 Task: Look for space in Takeochō-takeo, Japan from 9th June, 2023 to 16th June, 2023 for 2 adults in price range Rs.8000 to Rs.16000. Place can be entire place with 2 bedrooms having 2 beds and 1 bathroom. Property type can be house, flat, guest house. Booking option can be shelf check-in. Required host language is English.
Action: Mouse moved to (445, 69)
Screenshot: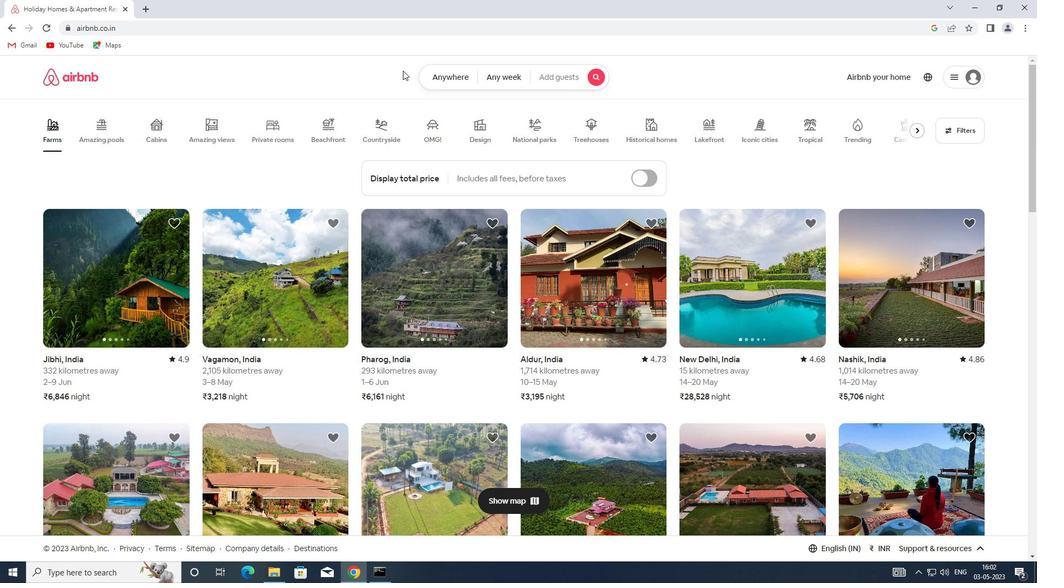 
Action: Mouse pressed left at (445, 69)
Screenshot: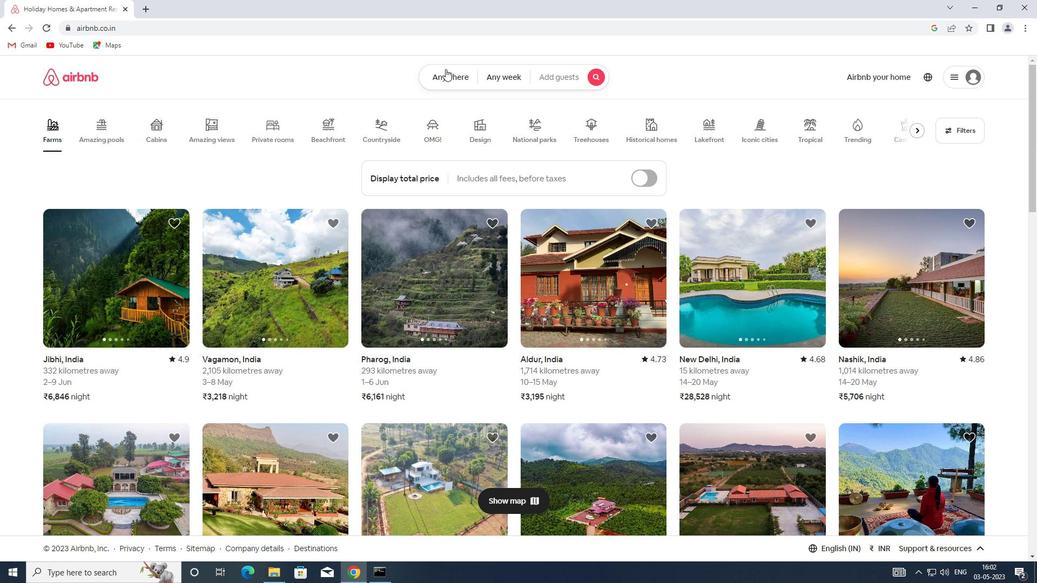 
Action: Mouse moved to (373, 118)
Screenshot: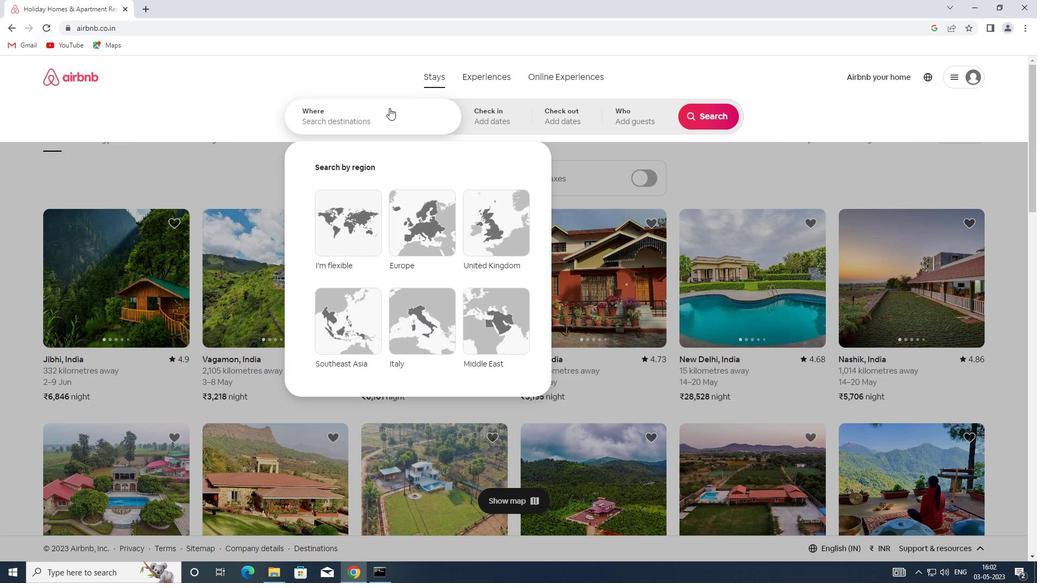 
Action: Mouse pressed left at (373, 118)
Screenshot: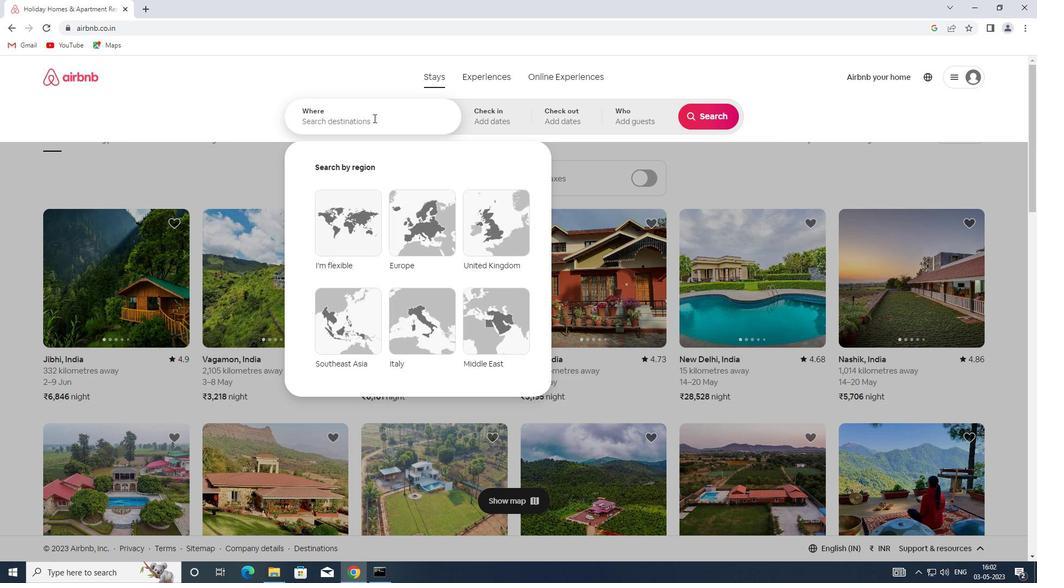 
Action: Key pressed <Key.shift>TAKEO
Screenshot: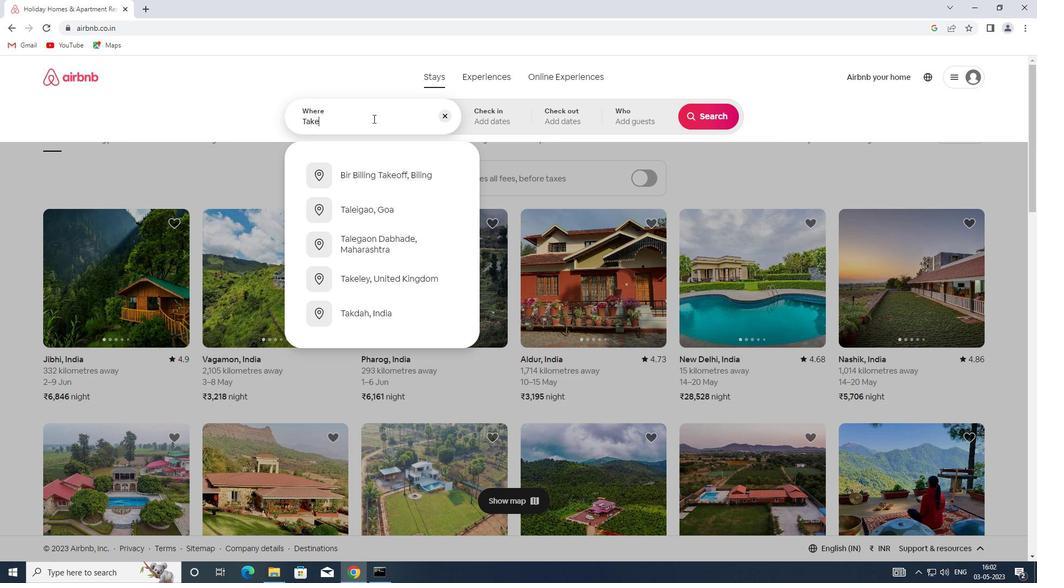 
Action: Mouse moved to (373, 118)
Screenshot: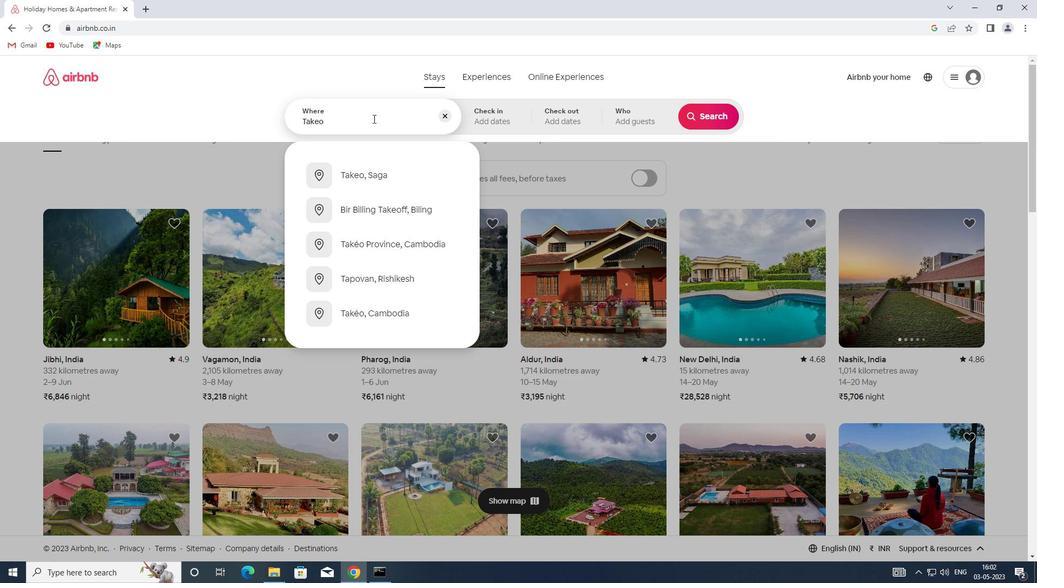 
Action: Key pressed E<Key.backspace>CHO,<Key.shift>JAPAN
Screenshot: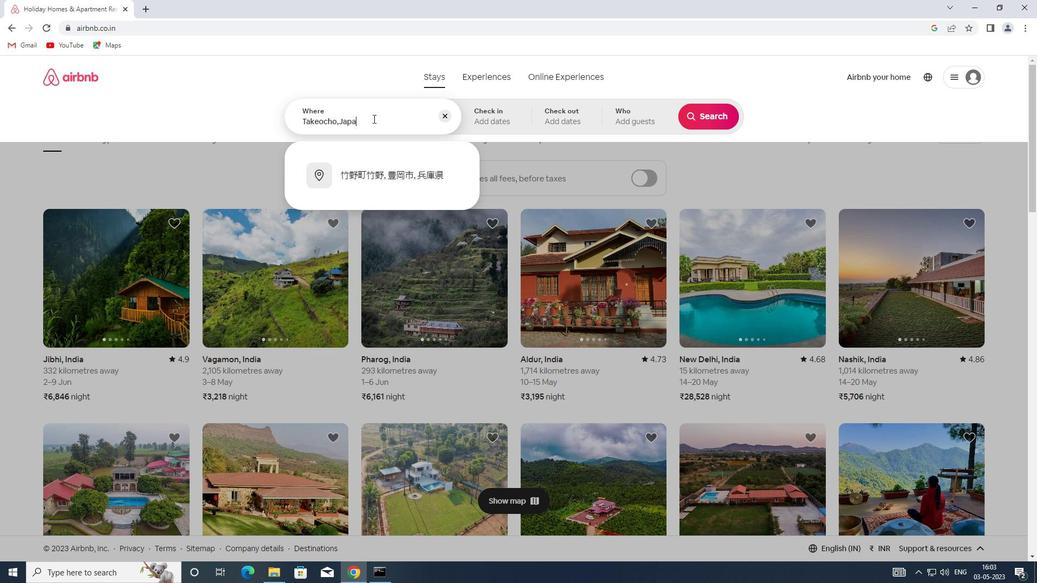 
Action: Mouse moved to (503, 113)
Screenshot: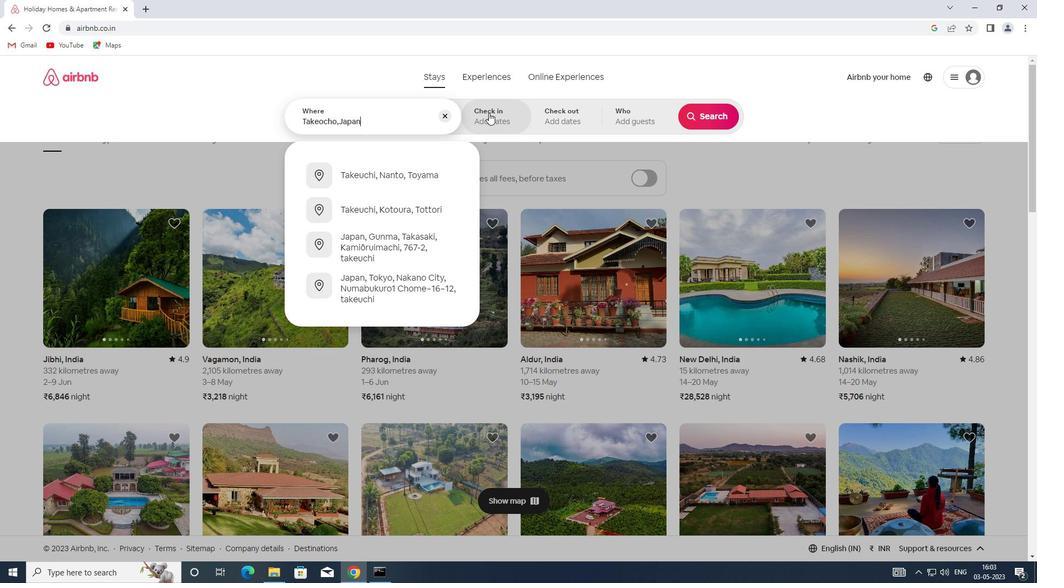 
Action: Mouse pressed left at (503, 113)
Screenshot: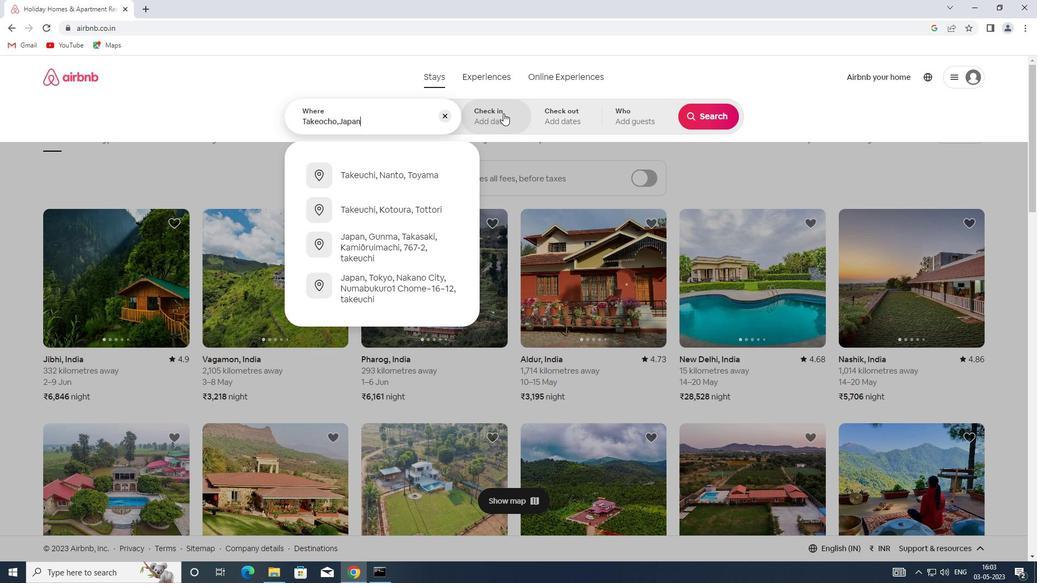 
Action: Mouse moved to (662, 272)
Screenshot: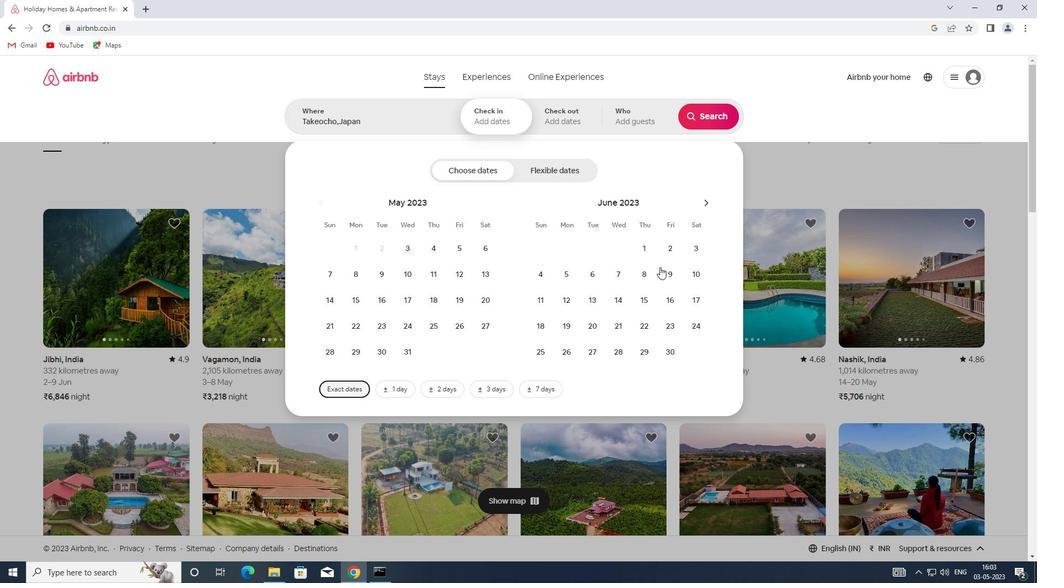
Action: Mouse pressed left at (662, 272)
Screenshot: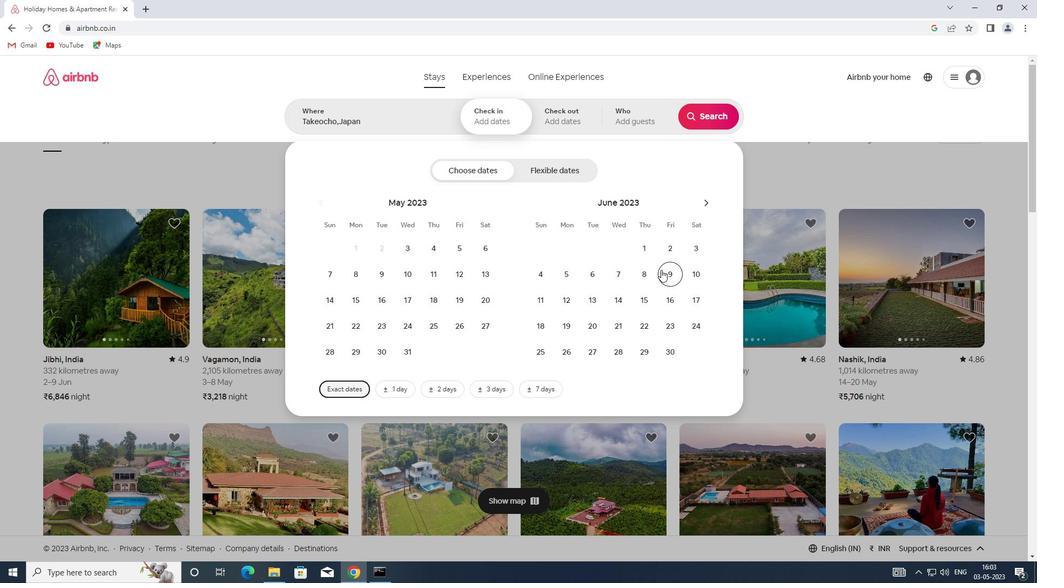 
Action: Mouse moved to (668, 301)
Screenshot: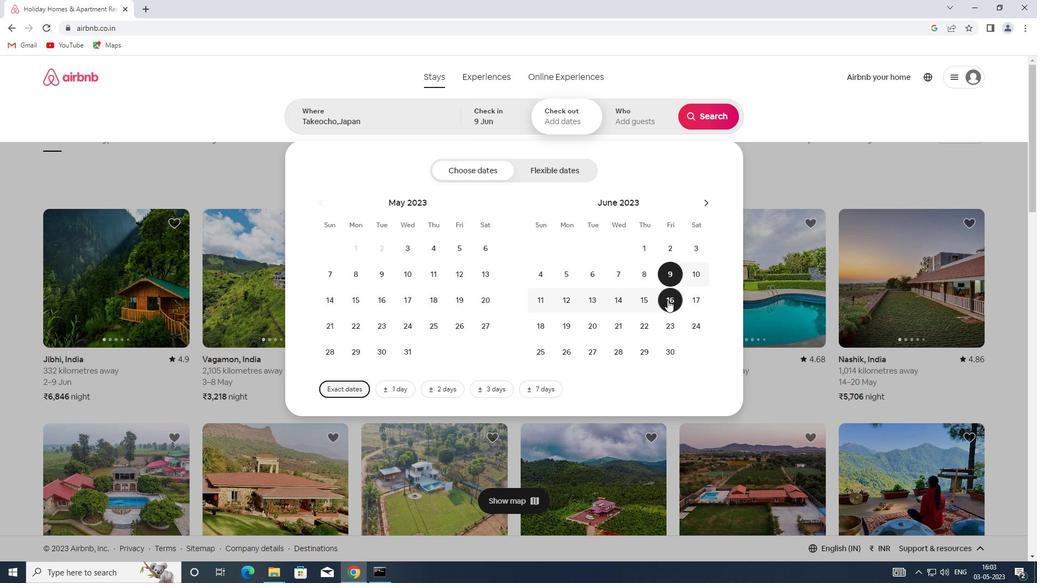 
Action: Mouse pressed left at (668, 301)
Screenshot: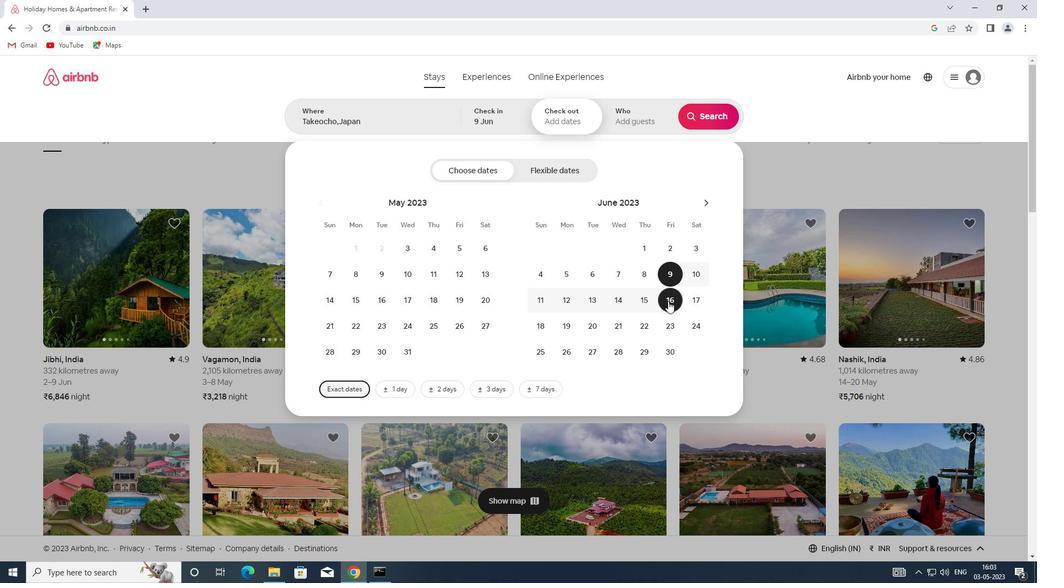 
Action: Mouse moved to (634, 113)
Screenshot: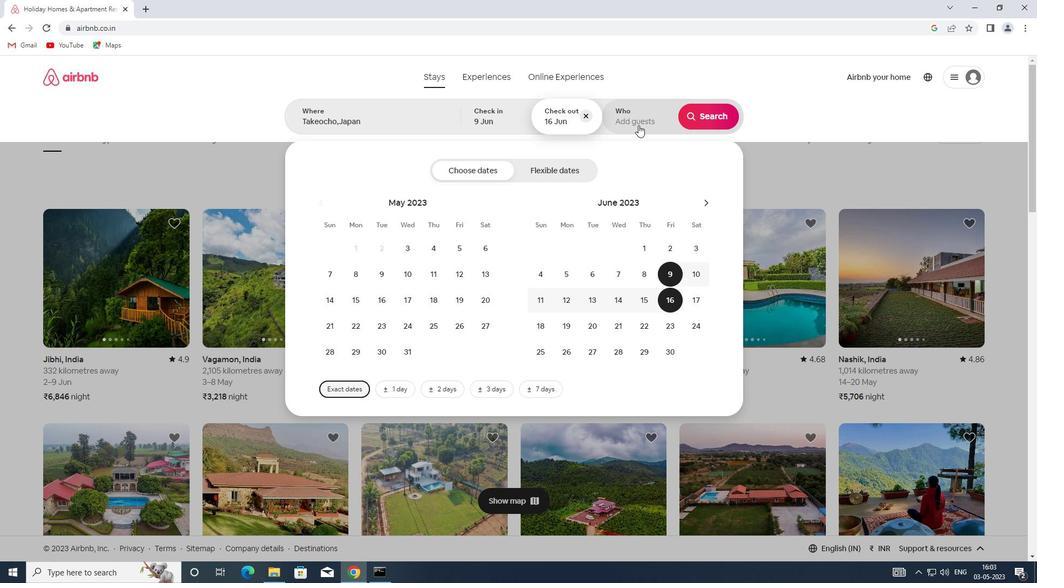 
Action: Mouse pressed left at (634, 113)
Screenshot: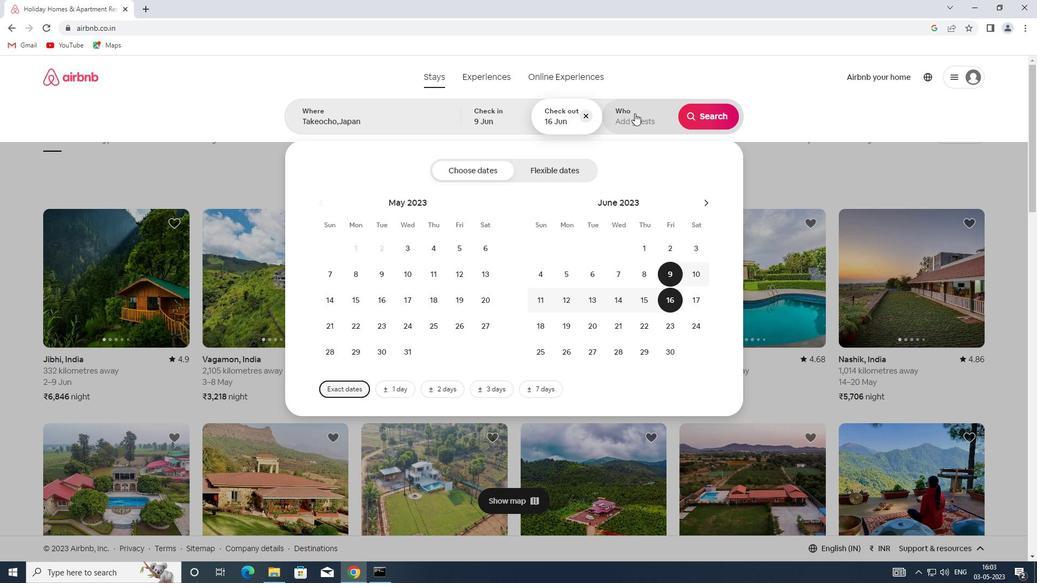 
Action: Mouse moved to (720, 169)
Screenshot: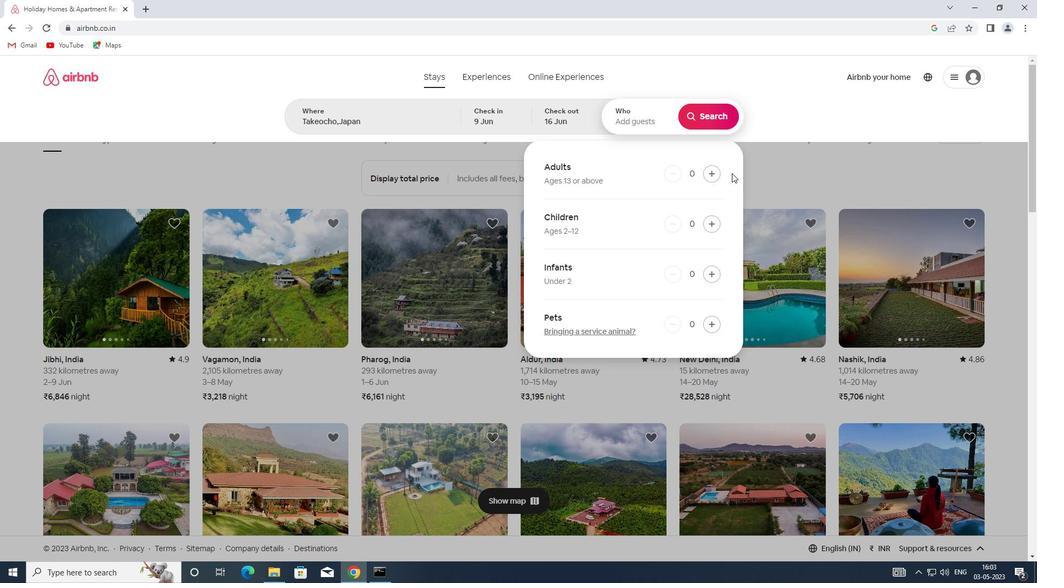 
Action: Mouse pressed left at (720, 169)
Screenshot: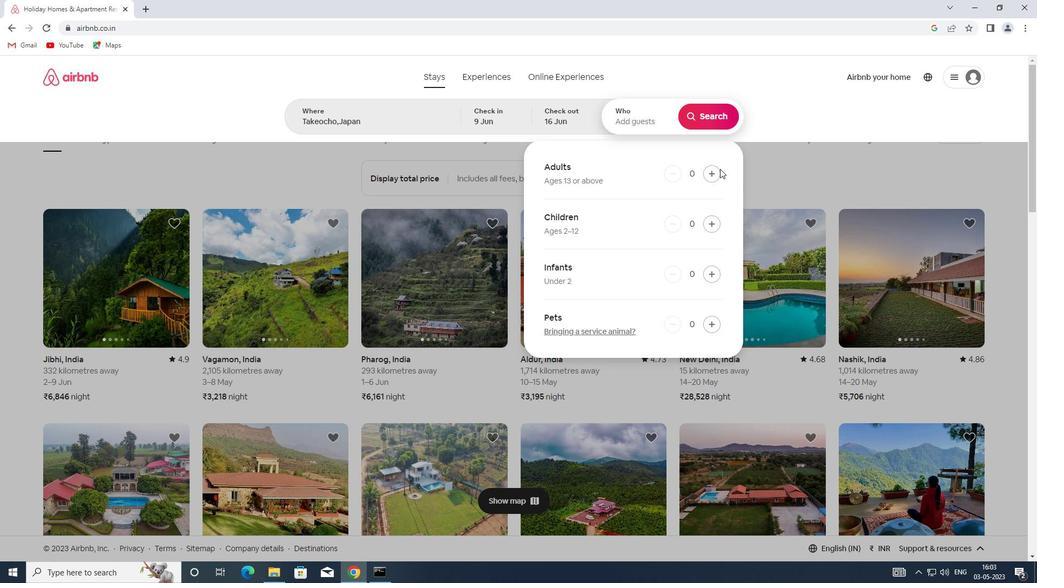 
Action: Mouse moved to (715, 170)
Screenshot: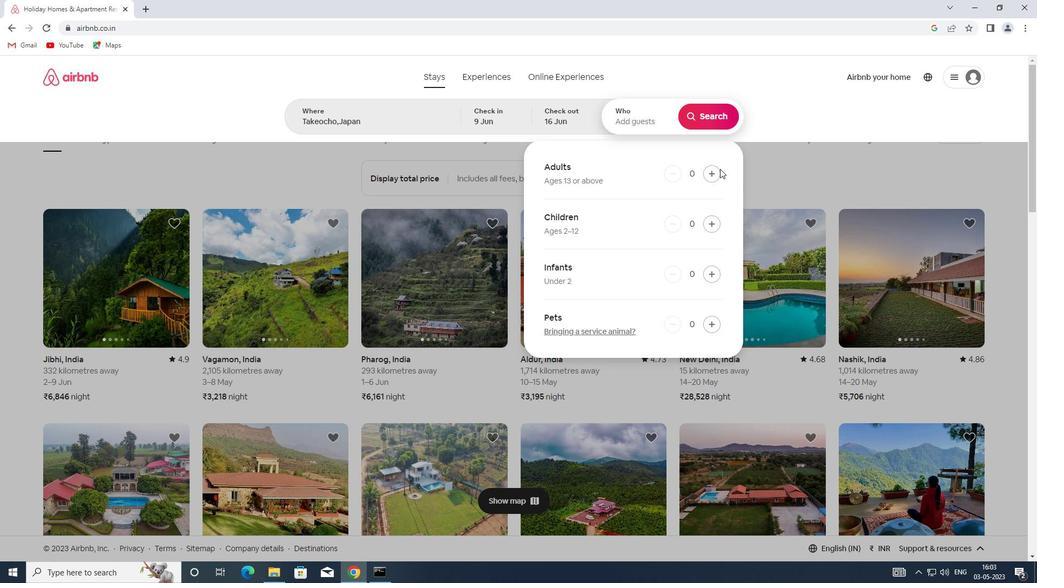 
Action: Mouse pressed left at (715, 170)
Screenshot: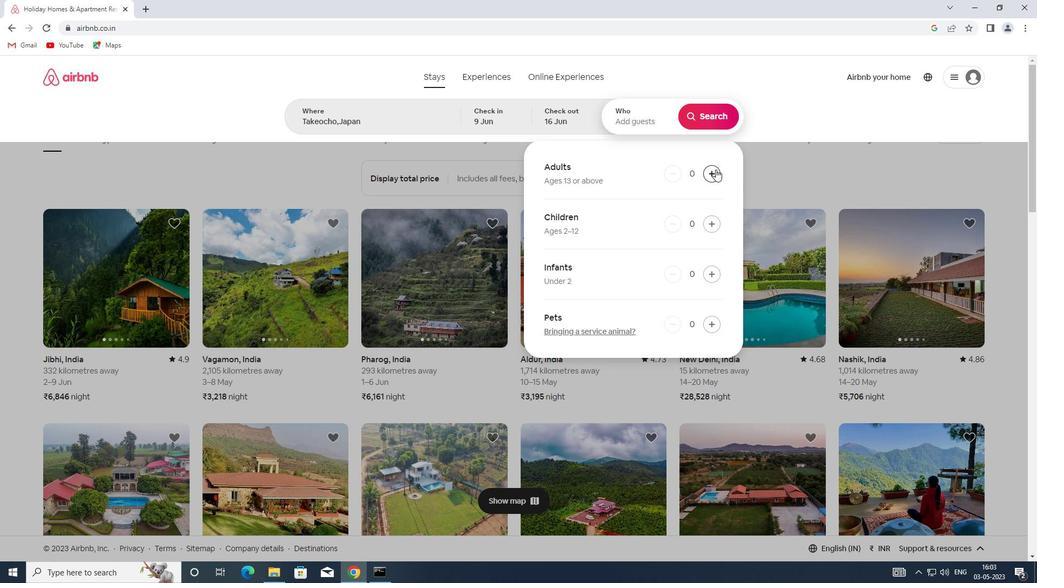 
Action: Mouse pressed left at (715, 170)
Screenshot: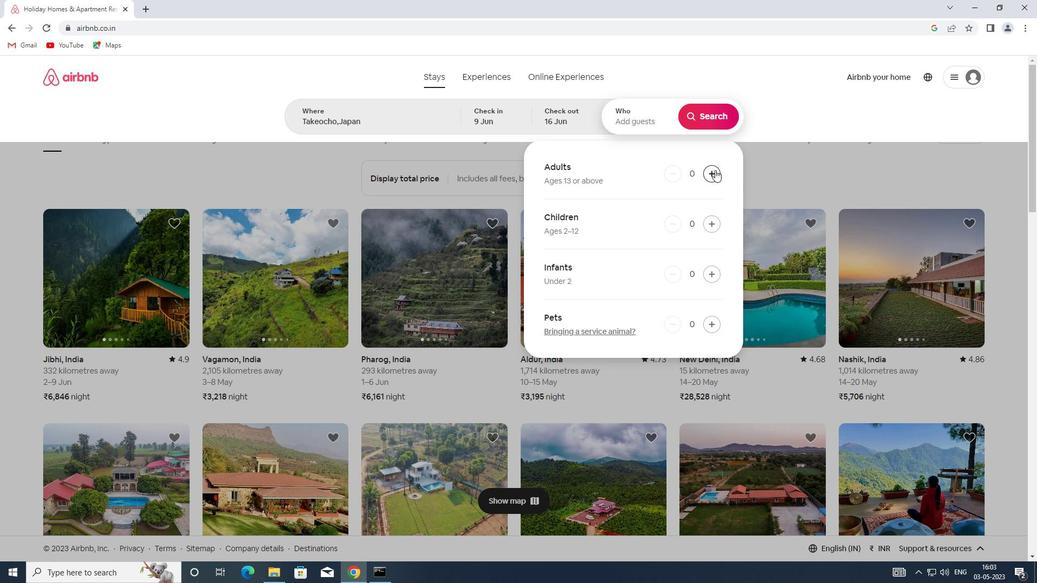 
Action: Mouse moved to (712, 111)
Screenshot: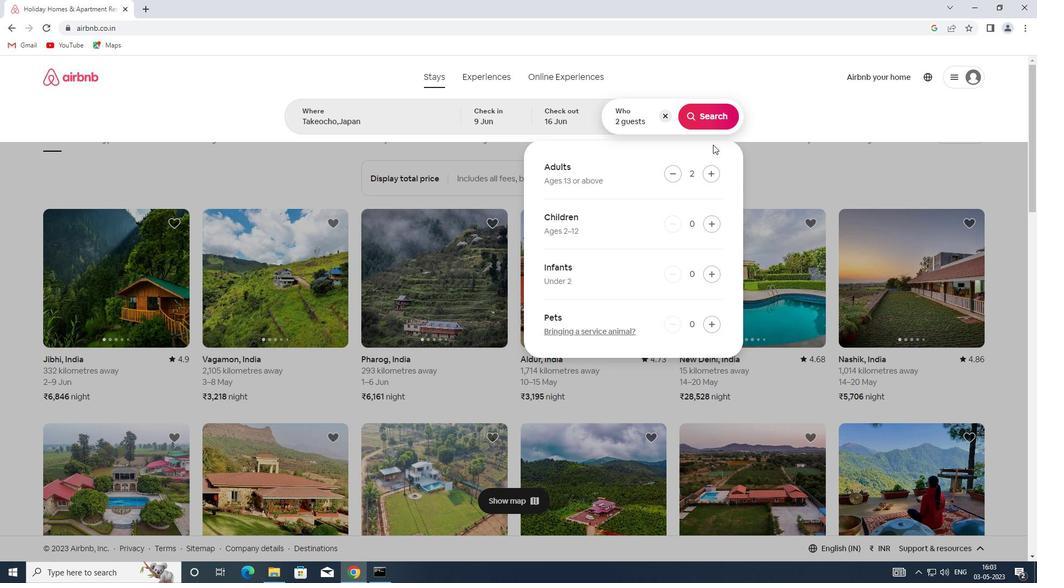 
Action: Mouse pressed left at (712, 111)
Screenshot: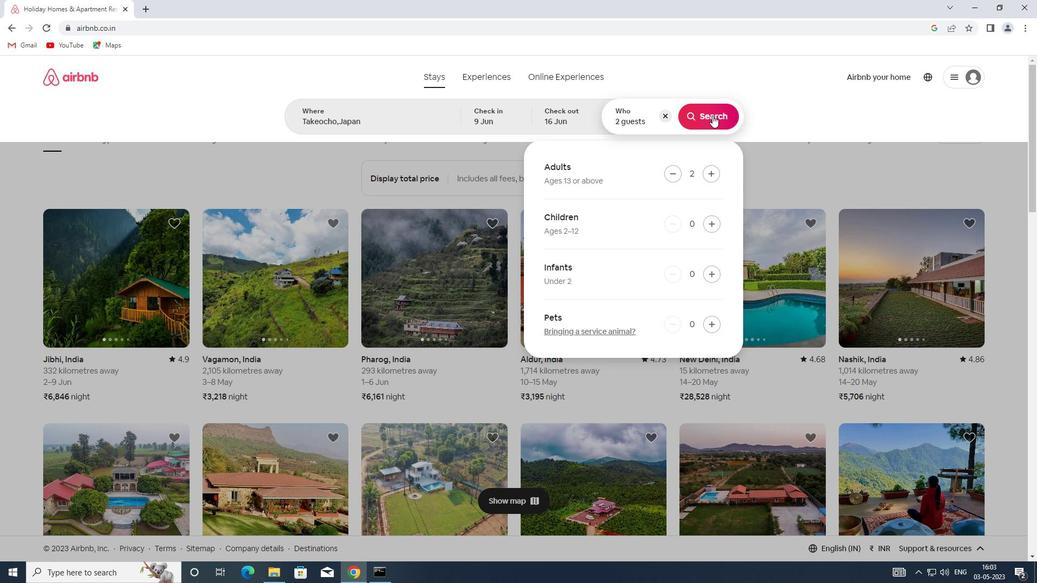 
Action: Mouse moved to (981, 123)
Screenshot: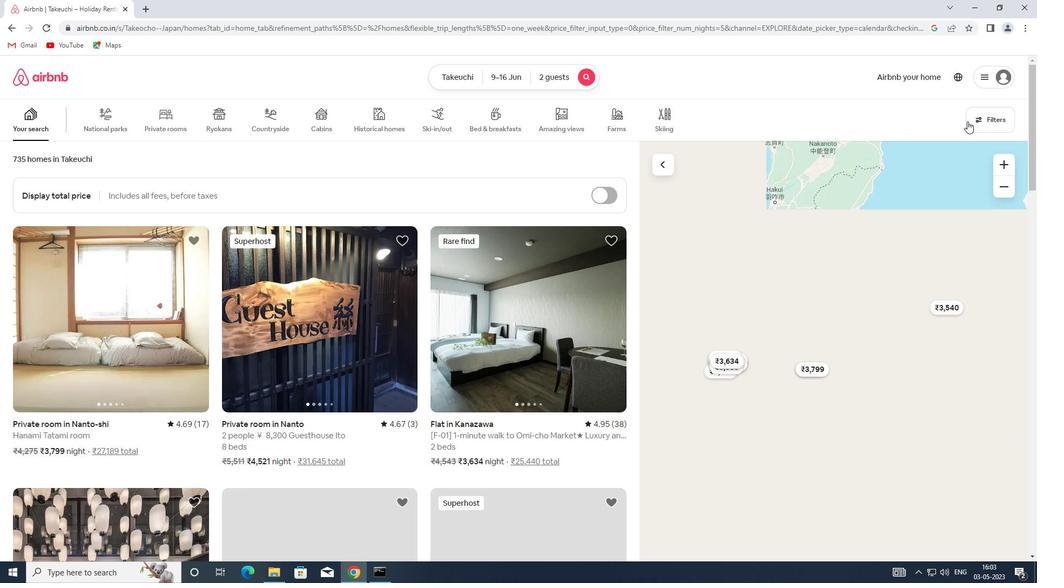 
Action: Mouse pressed left at (981, 123)
Screenshot: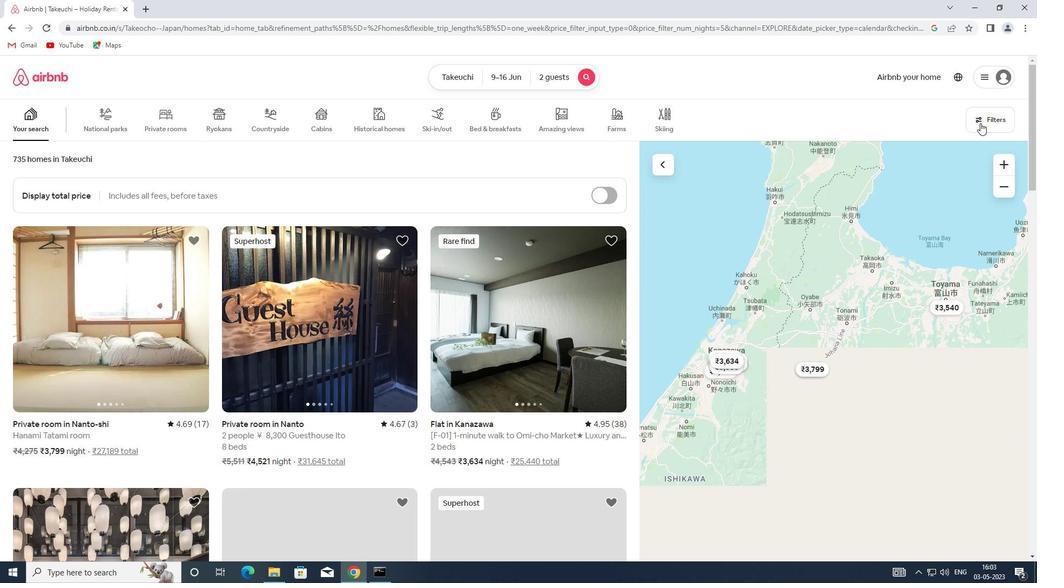 
Action: Mouse moved to (380, 258)
Screenshot: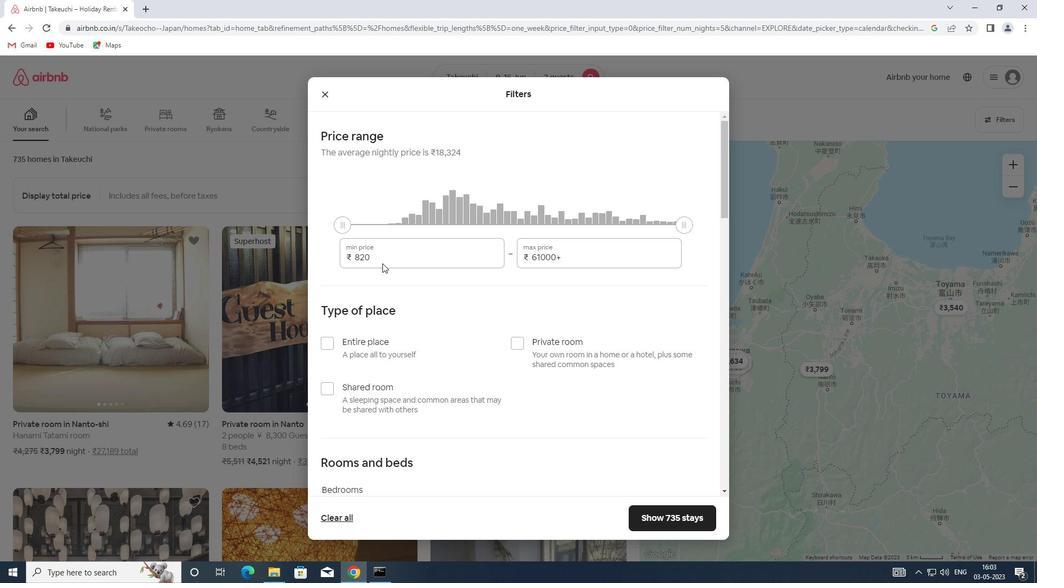 
Action: Mouse pressed left at (380, 258)
Screenshot: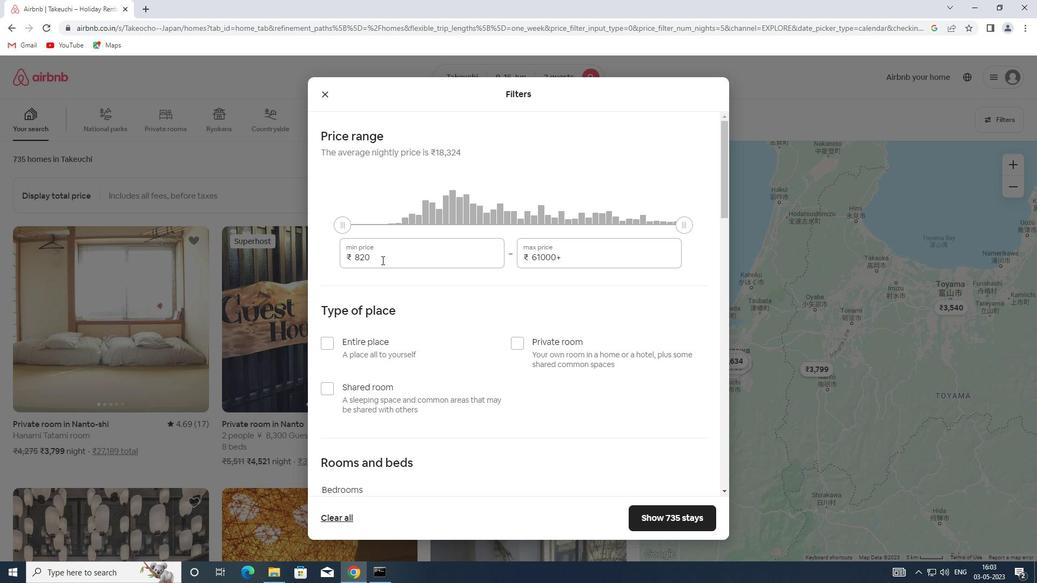 
Action: Mouse moved to (328, 258)
Screenshot: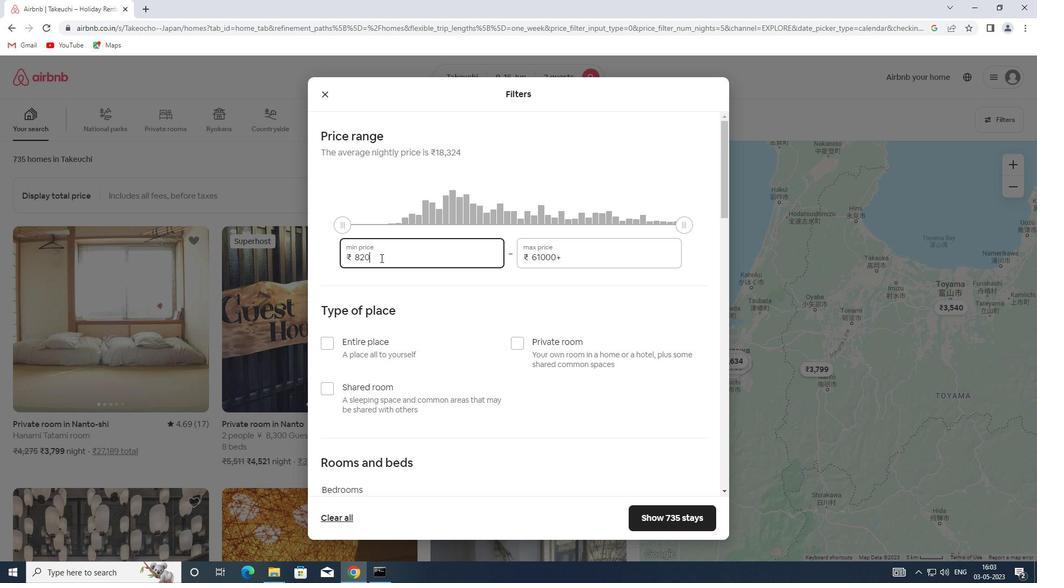 
Action: Key pressed 8000
Screenshot: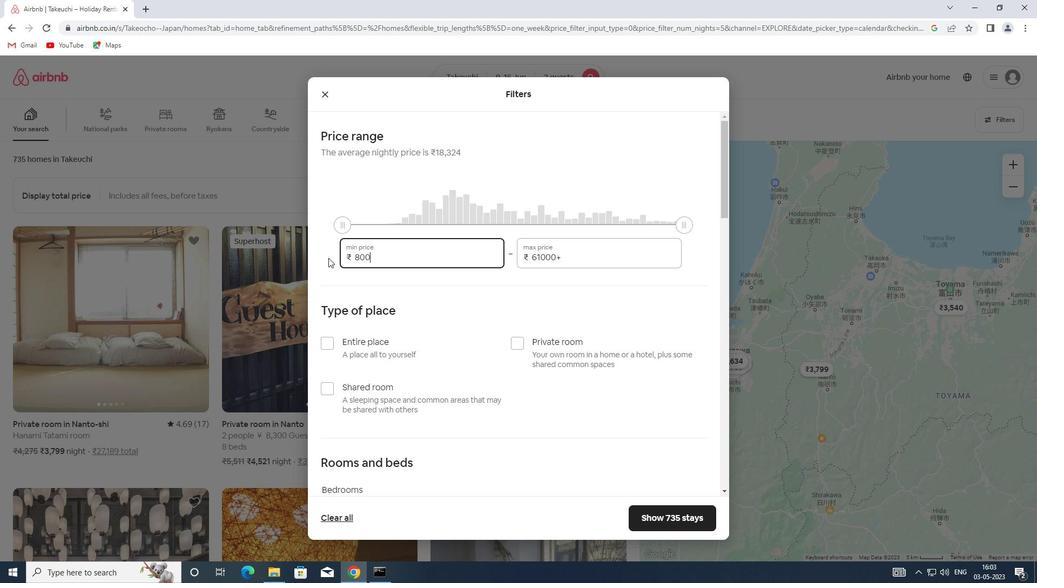 
Action: Mouse moved to (567, 256)
Screenshot: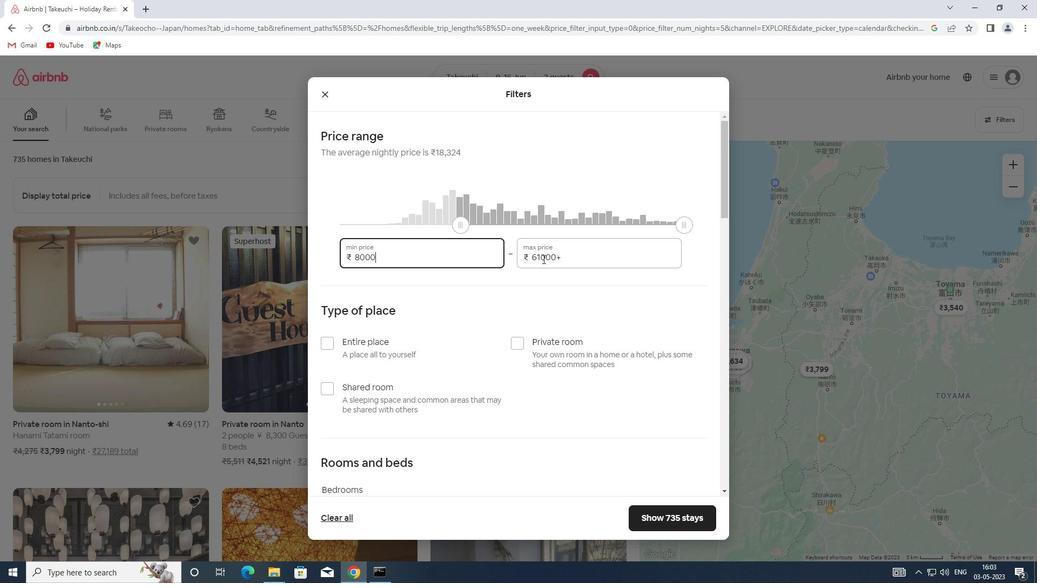 
Action: Mouse pressed left at (567, 256)
Screenshot: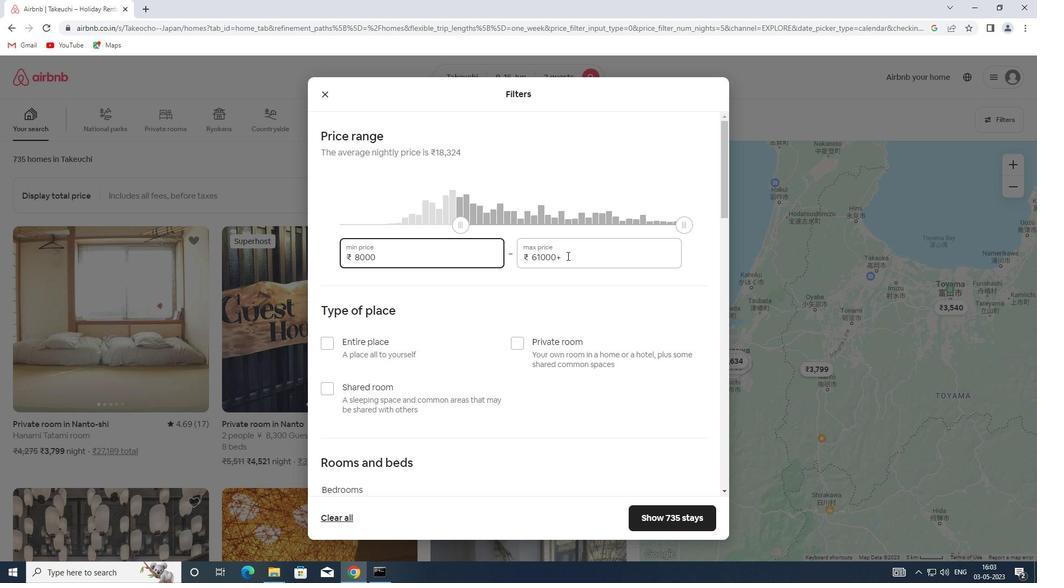 
Action: Mouse moved to (511, 257)
Screenshot: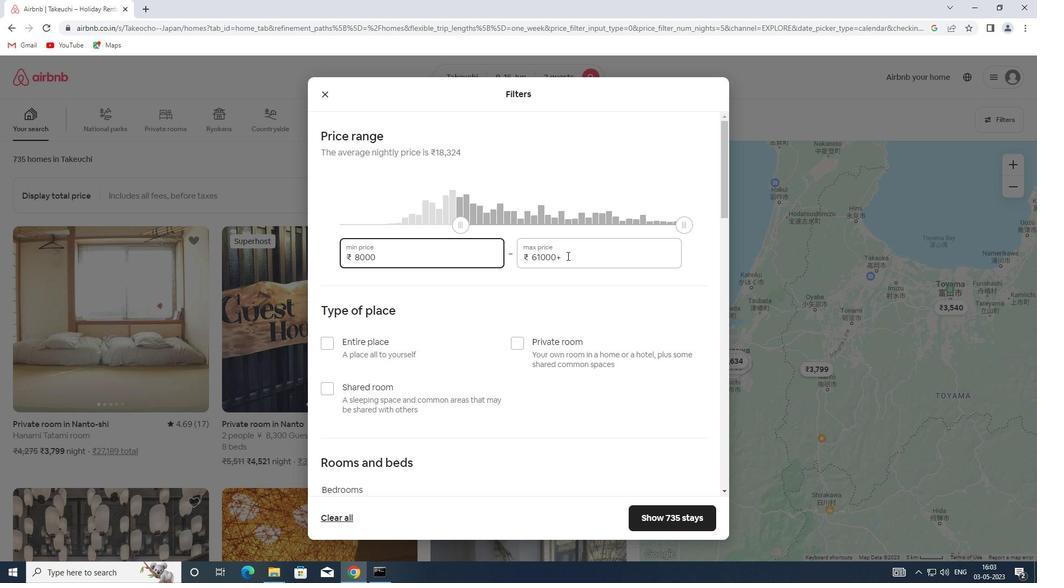 
Action: Key pressed 1
Screenshot: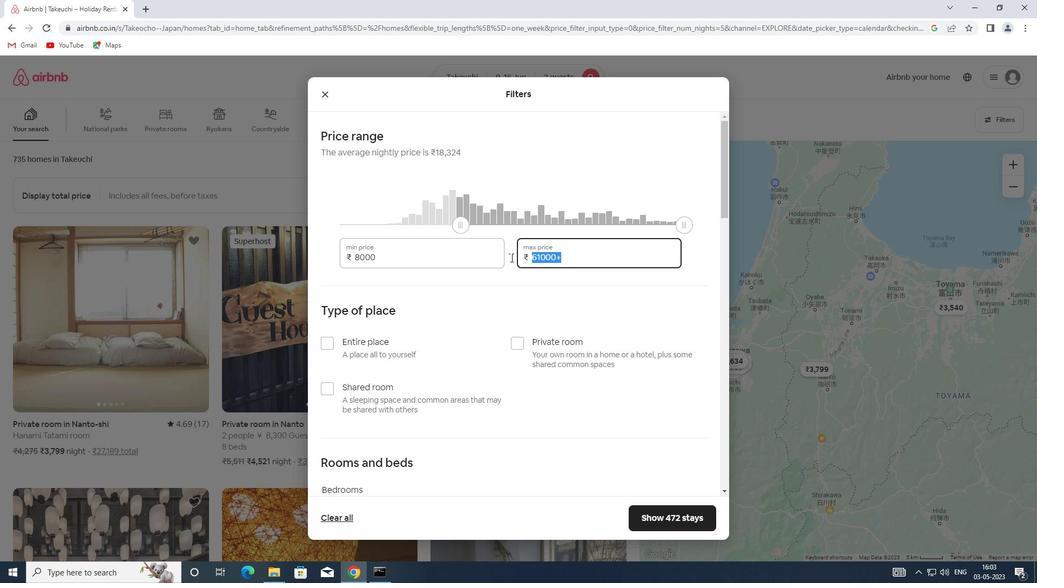 
Action: Mouse moved to (507, 259)
Screenshot: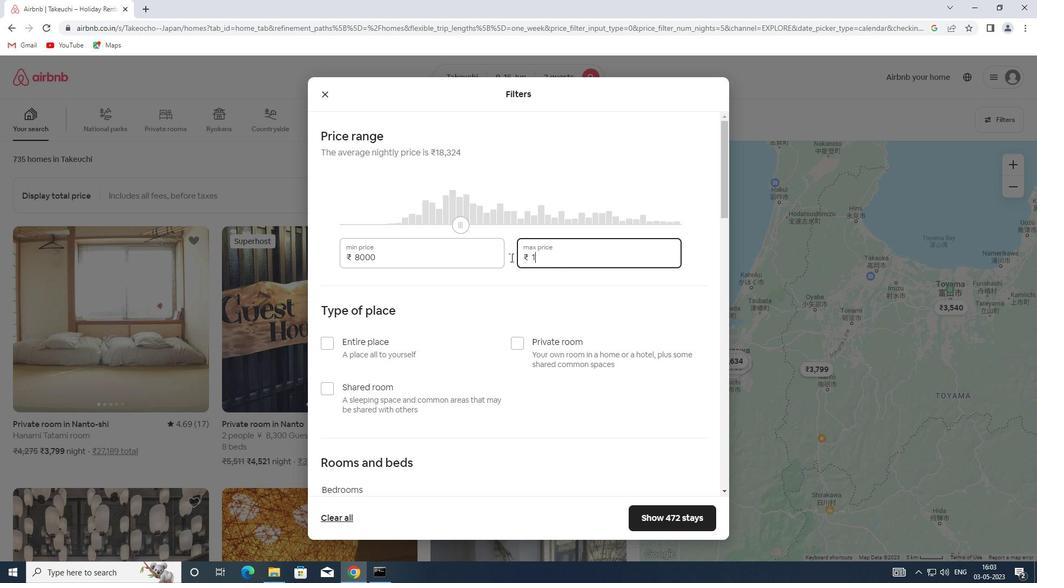 
Action: Key pressed 6
Screenshot: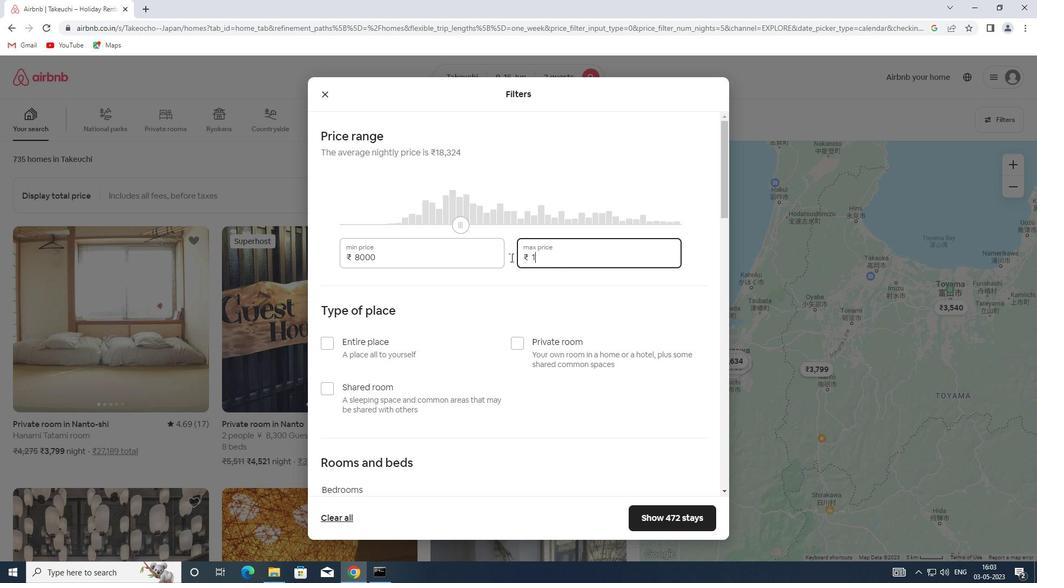 
Action: Mouse moved to (506, 260)
Screenshot: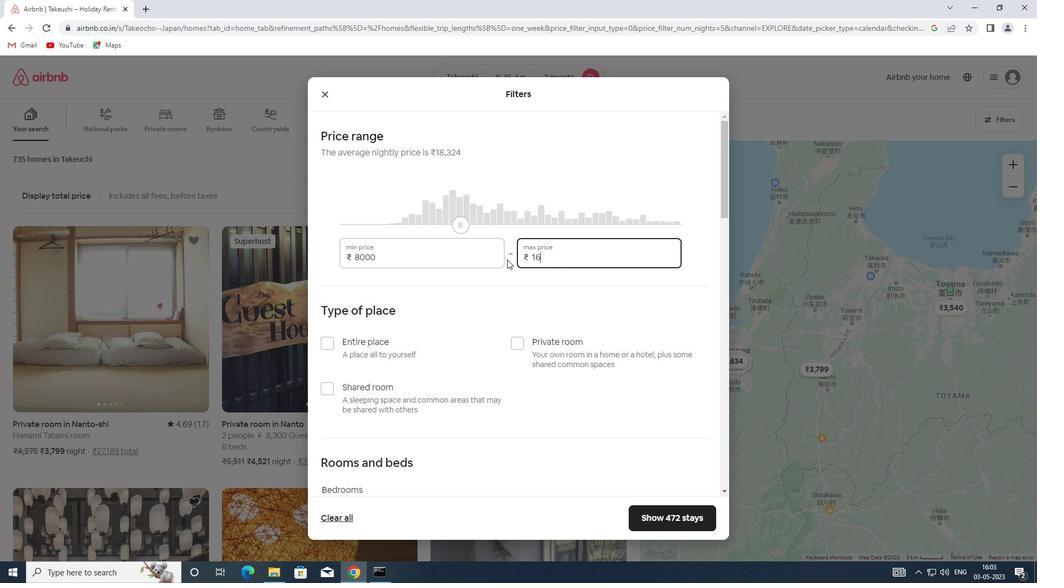 
Action: Key pressed 000
Screenshot: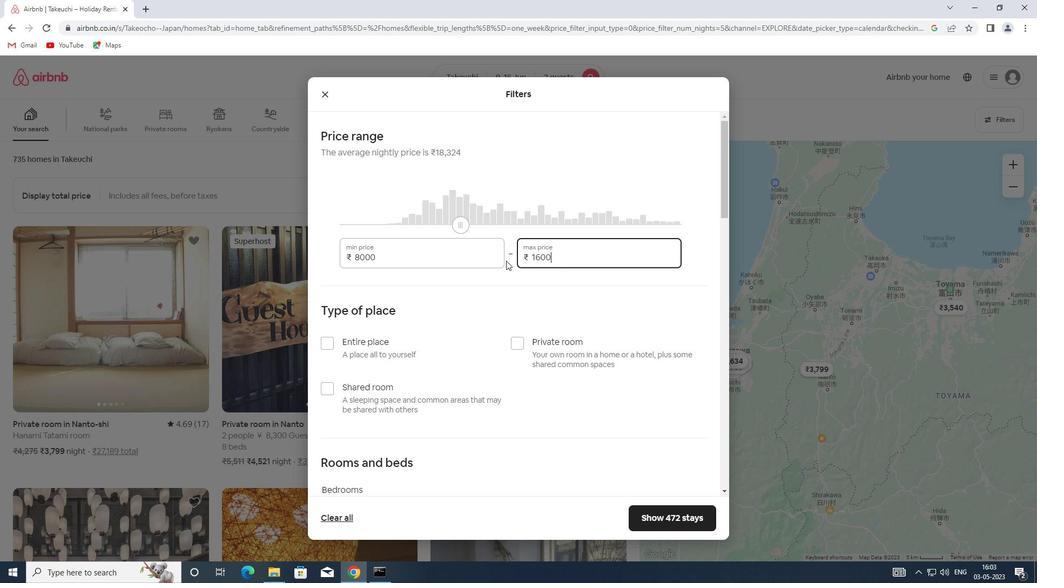
Action: Mouse moved to (376, 346)
Screenshot: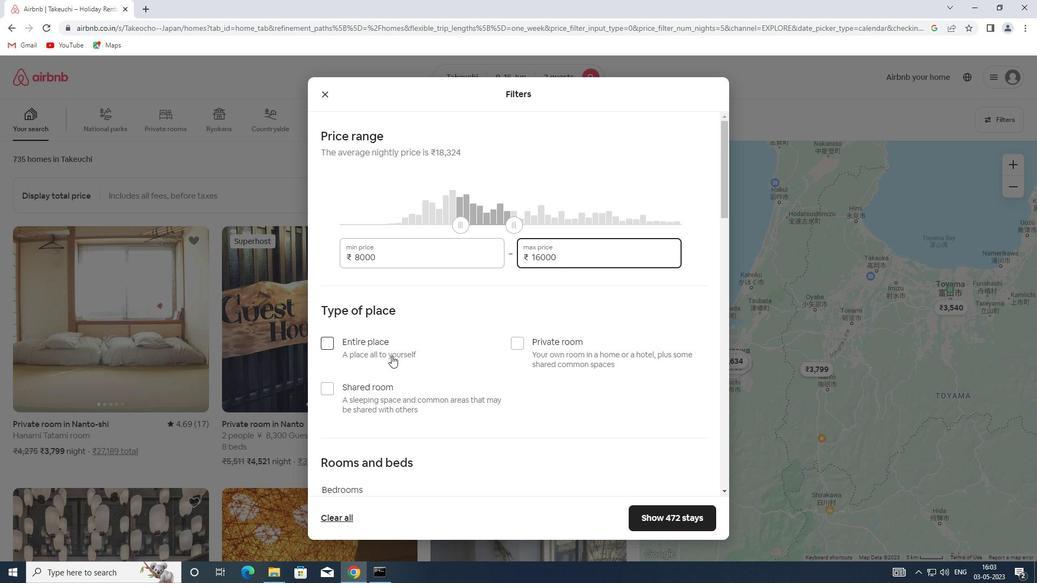 
Action: Mouse pressed left at (376, 346)
Screenshot: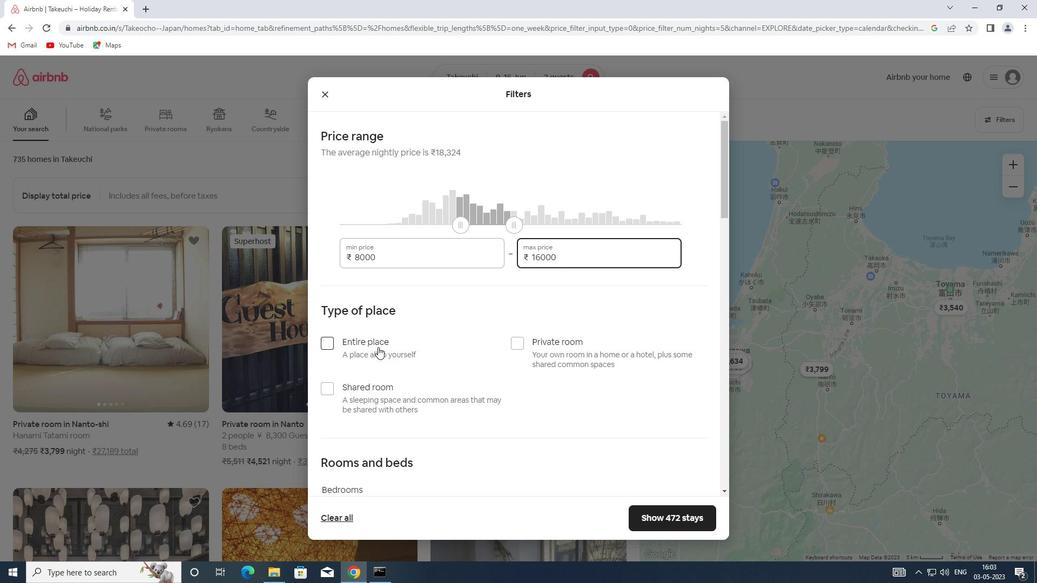 
Action: Mouse scrolled (376, 345) with delta (0, 0)
Screenshot: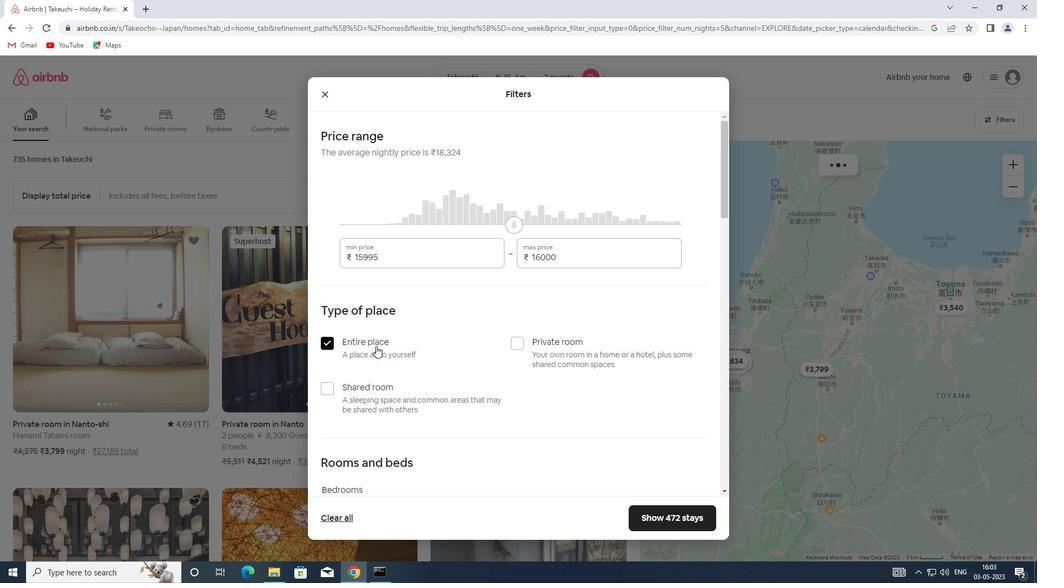 
Action: Mouse scrolled (376, 345) with delta (0, 0)
Screenshot: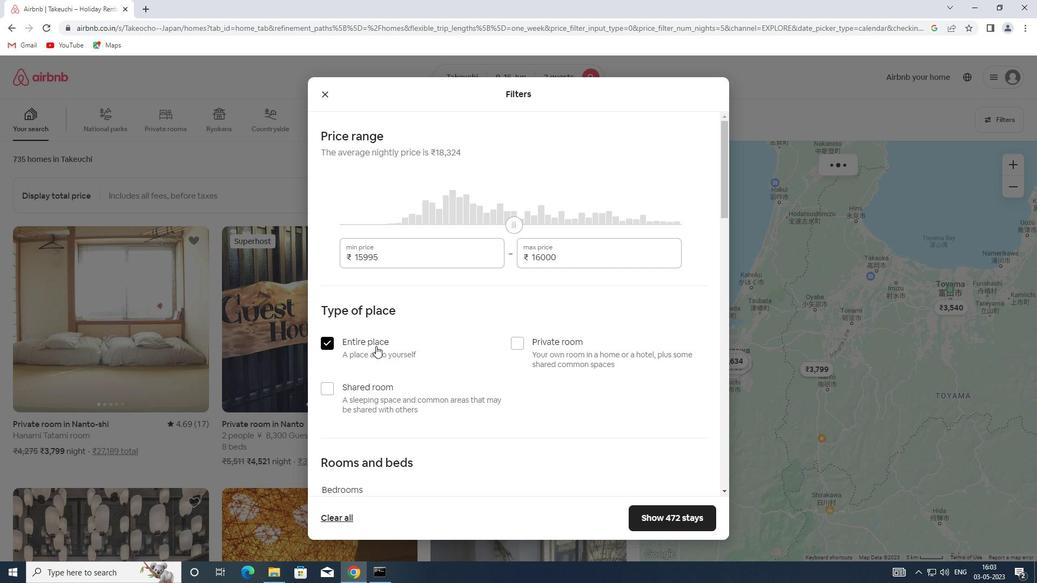 
Action: Mouse scrolled (376, 345) with delta (0, 0)
Screenshot: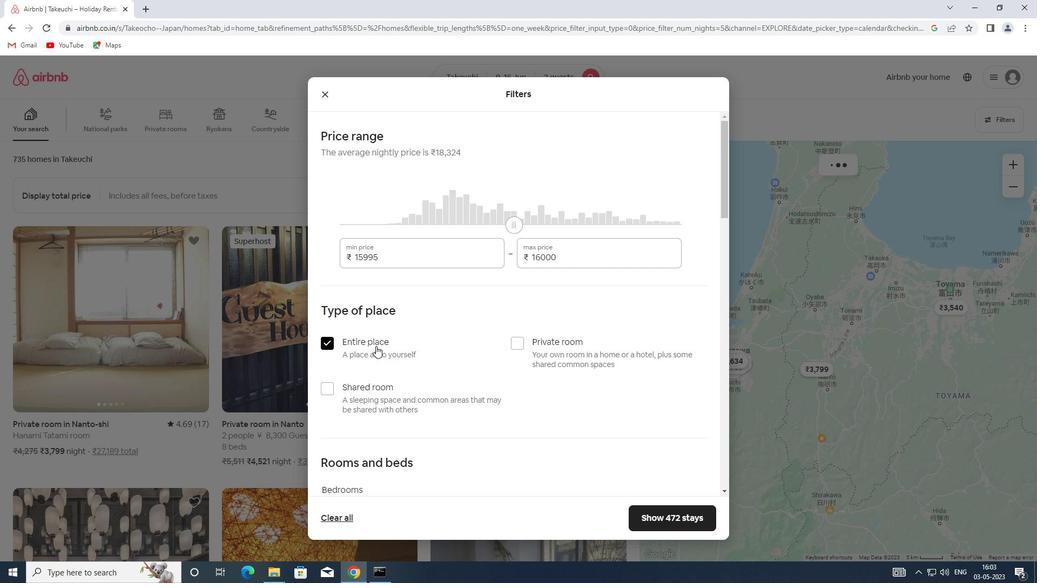 
Action: Mouse scrolled (376, 345) with delta (0, 0)
Screenshot: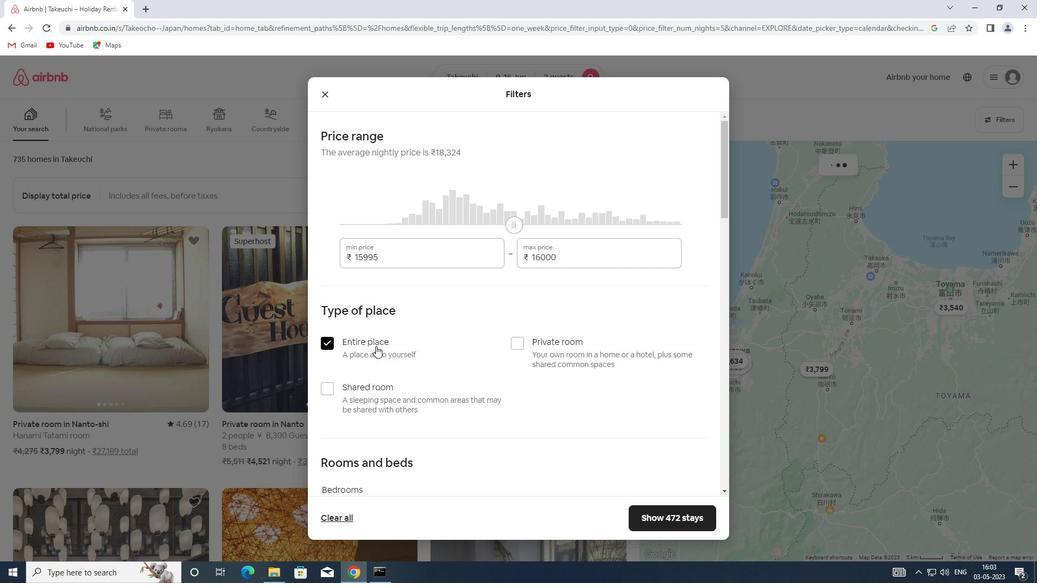
Action: Mouse moved to (423, 298)
Screenshot: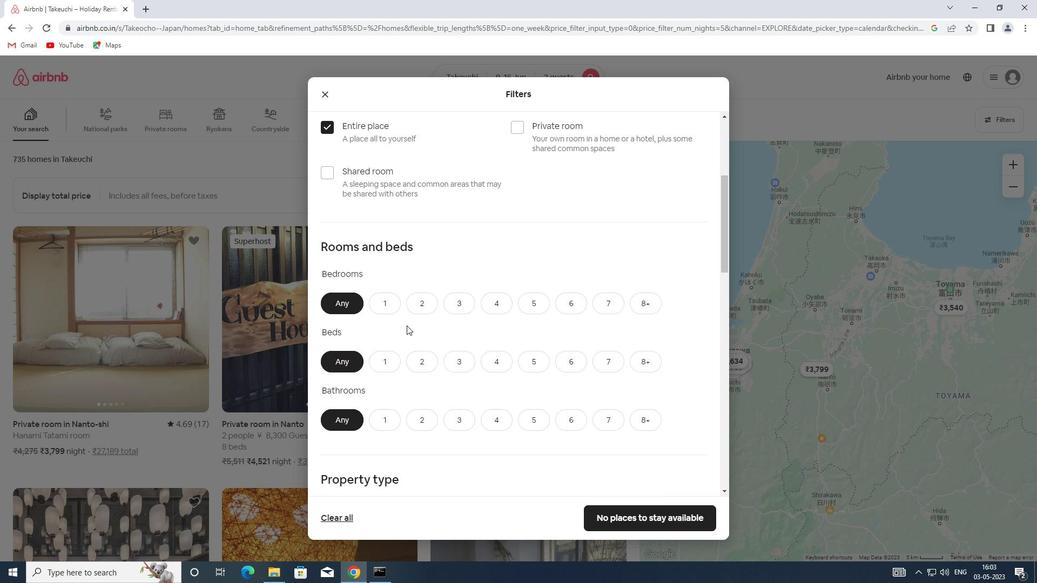 
Action: Mouse pressed left at (423, 298)
Screenshot: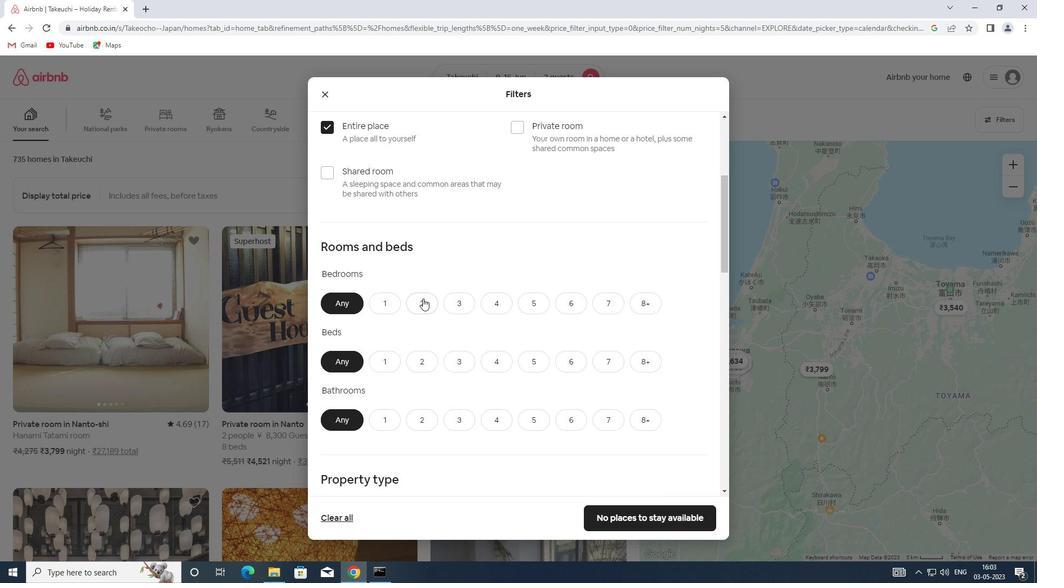 
Action: Mouse moved to (428, 362)
Screenshot: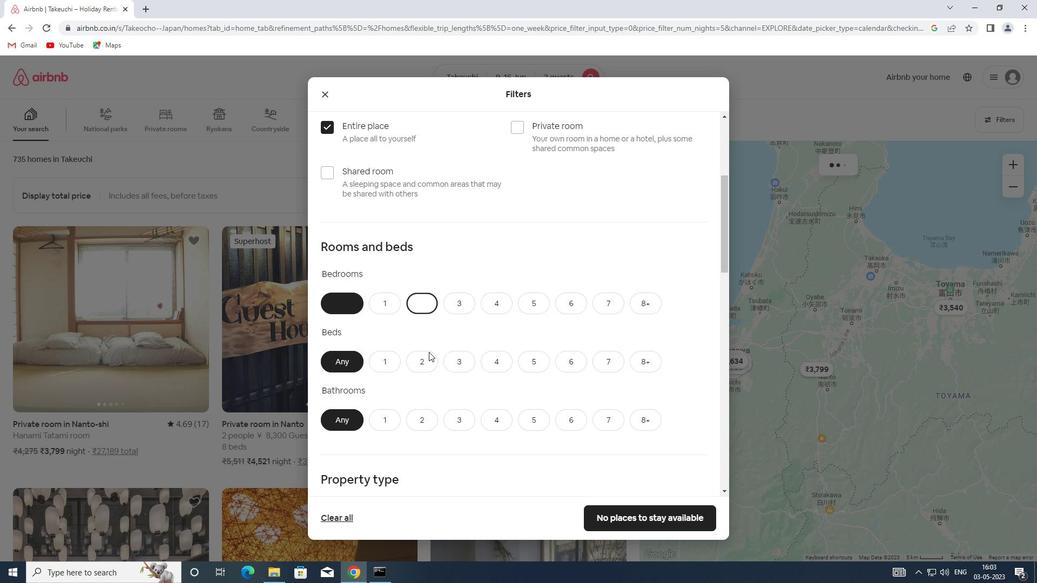 
Action: Mouse pressed left at (428, 362)
Screenshot: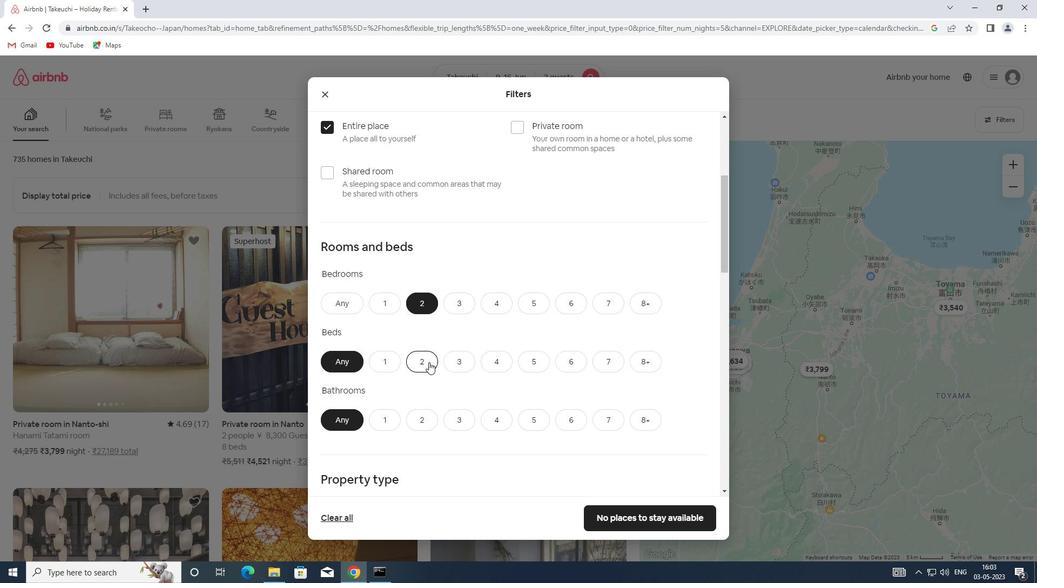 
Action: Mouse scrolled (428, 361) with delta (0, 0)
Screenshot: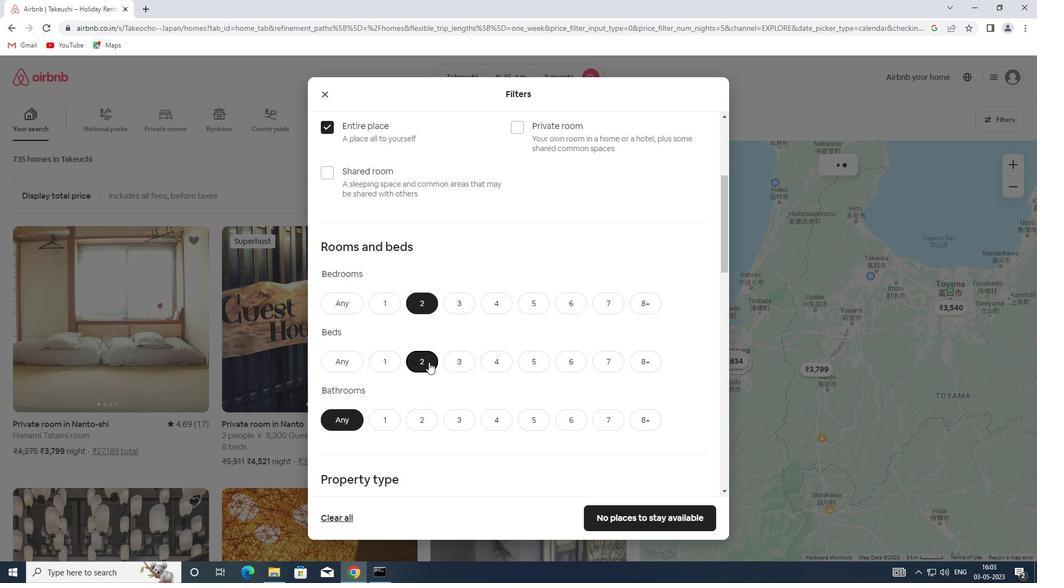
Action: Mouse scrolled (428, 361) with delta (0, 0)
Screenshot: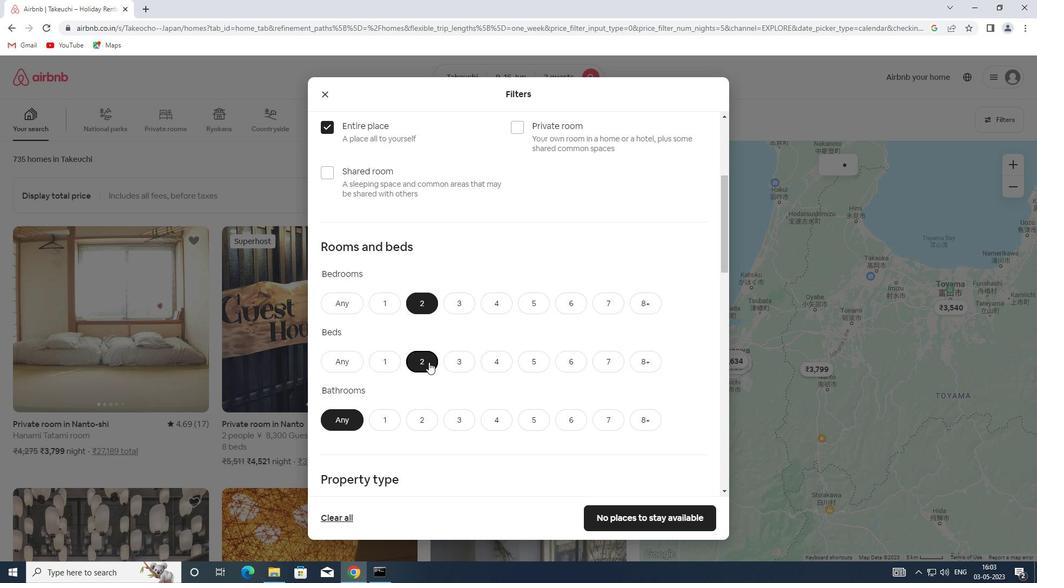 
Action: Mouse moved to (382, 310)
Screenshot: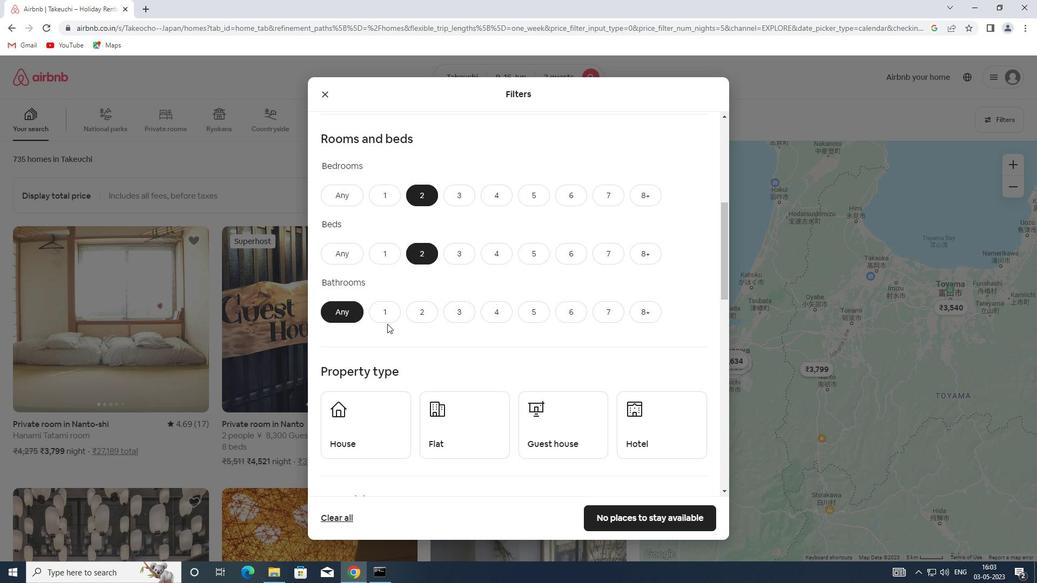 
Action: Mouse pressed left at (382, 310)
Screenshot: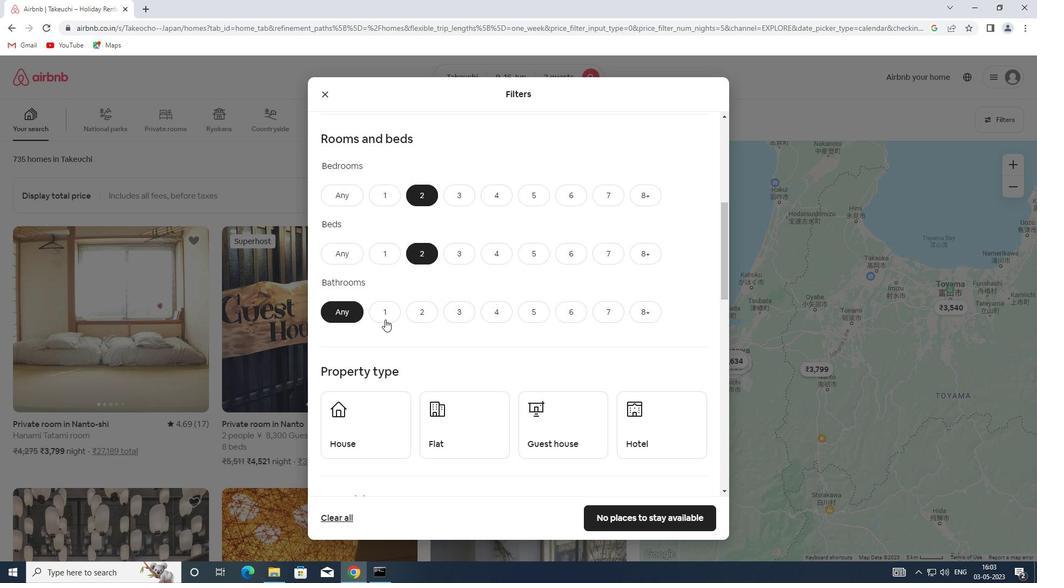 
Action: Mouse moved to (376, 403)
Screenshot: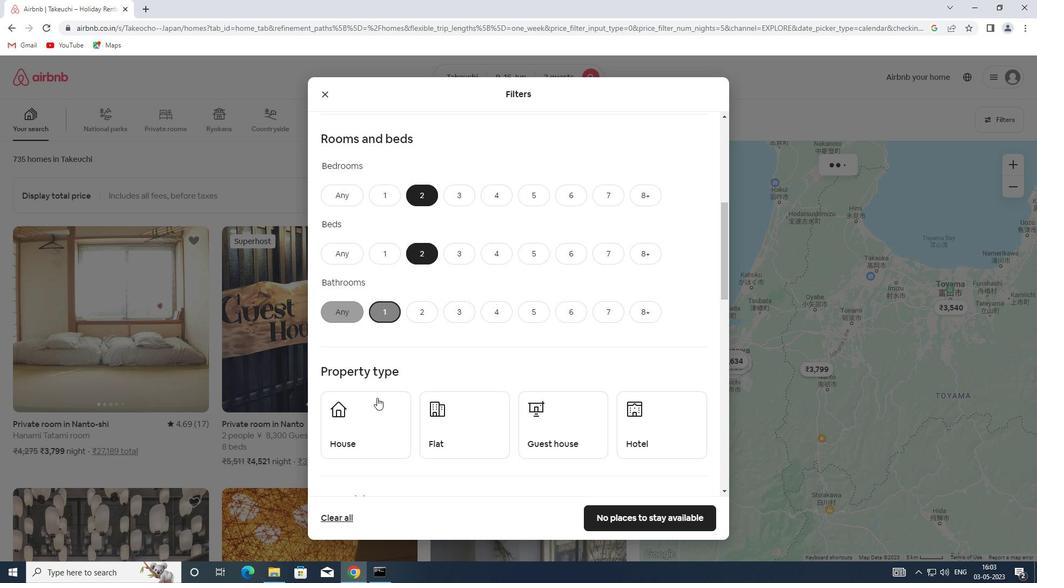 
Action: Mouse pressed left at (376, 403)
Screenshot: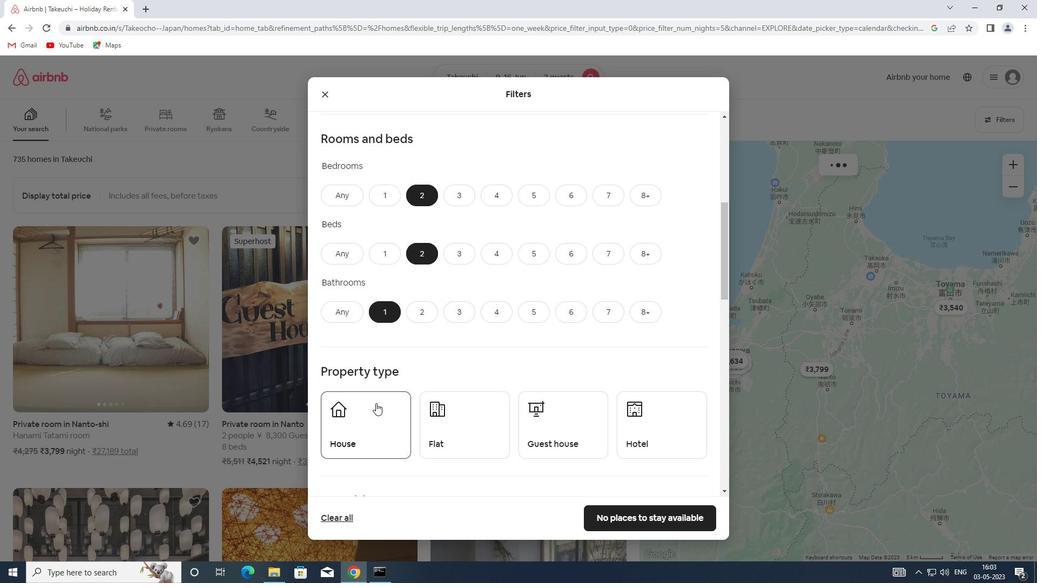 
Action: Mouse moved to (468, 415)
Screenshot: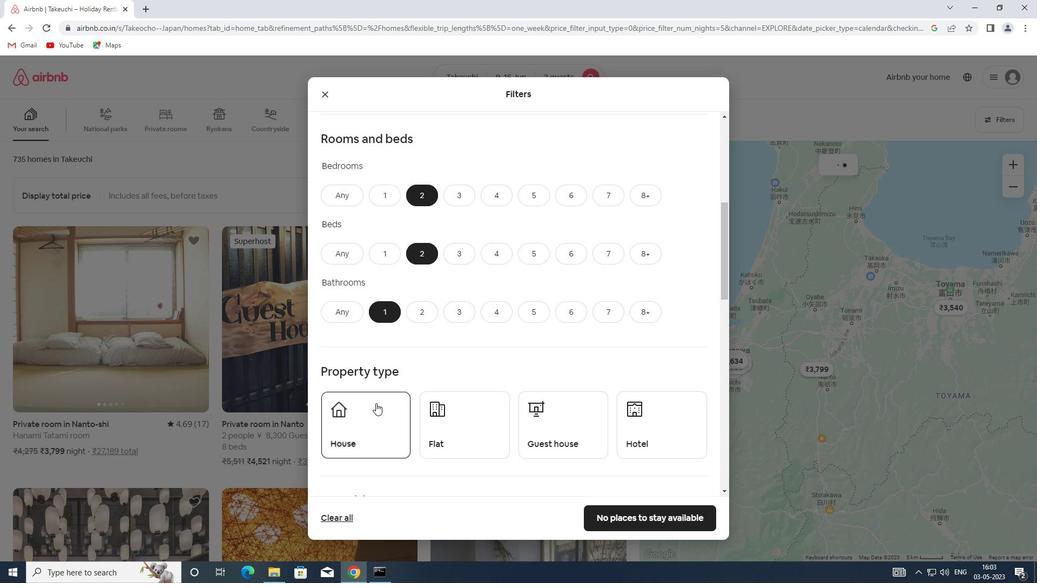 
Action: Mouse pressed left at (468, 415)
Screenshot: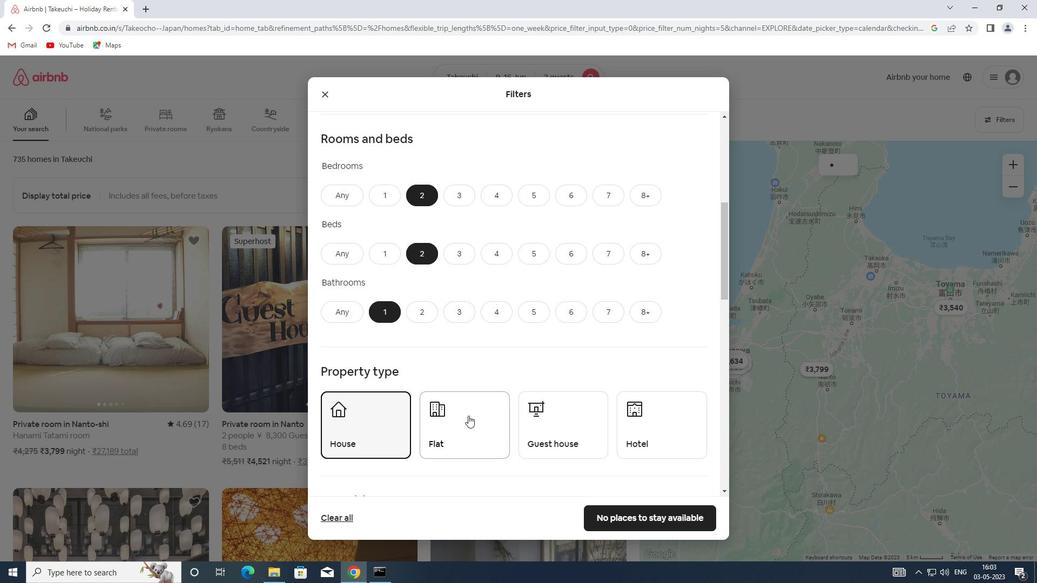 
Action: Mouse moved to (559, 425)
Screenshot: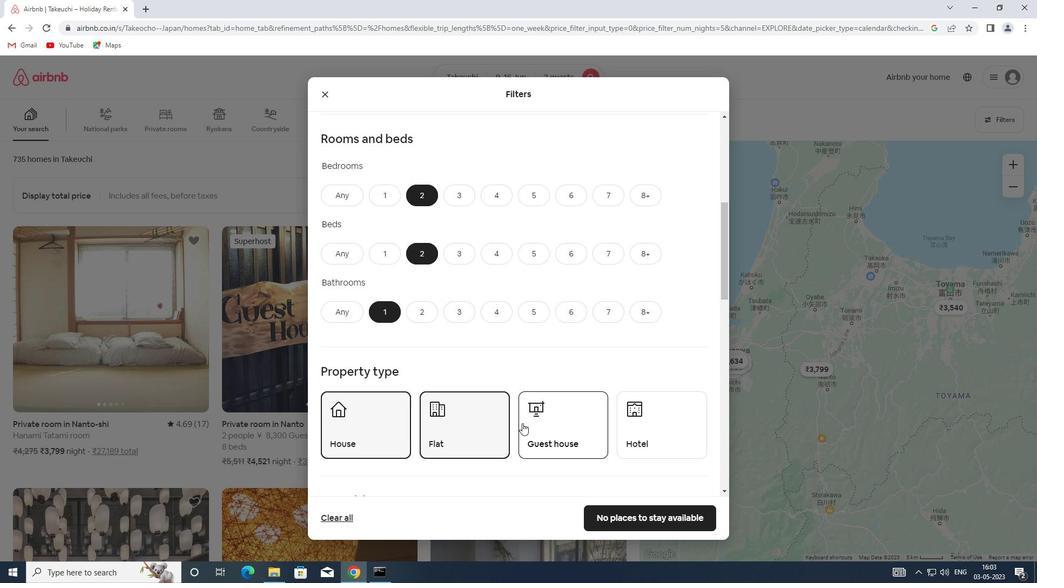 
Action: Mouse pressed left at (559, 425)
Screenshot: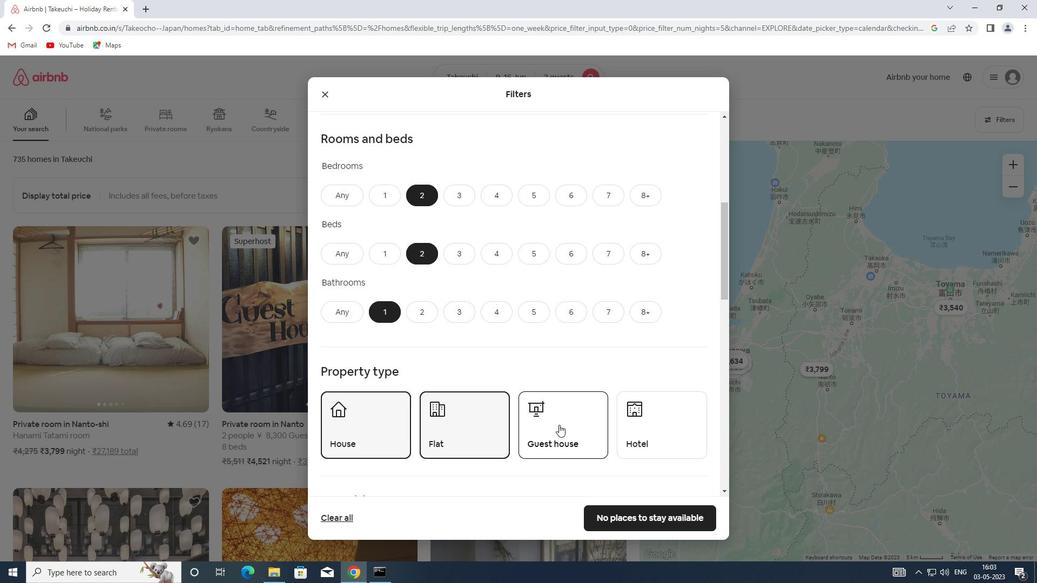 
Action: Mouse moved to (559, 421)
Screenshot: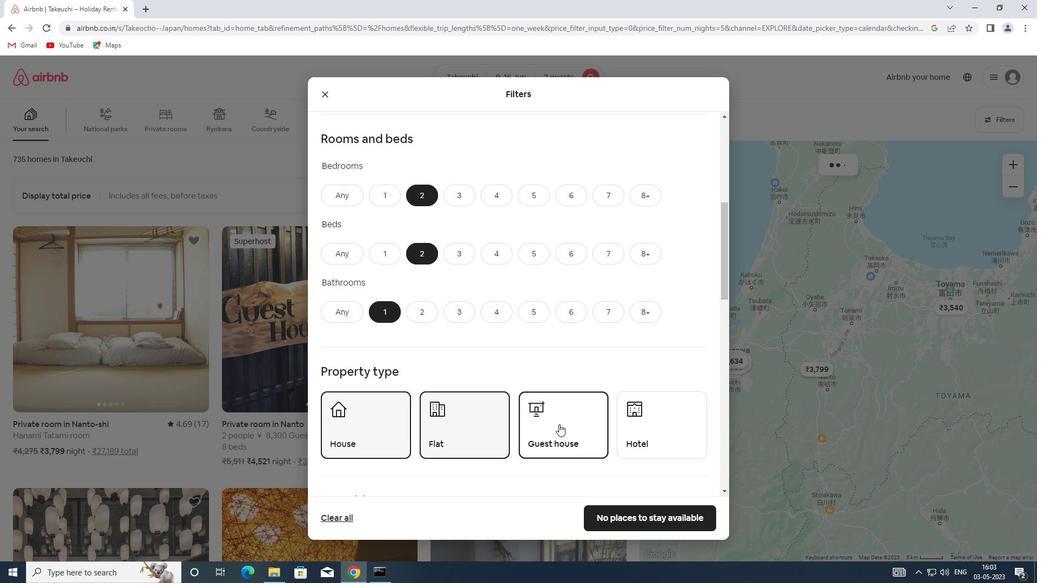 
Action: Mouse scrolled (559, 421) with delta (0, 0)
Screenshot: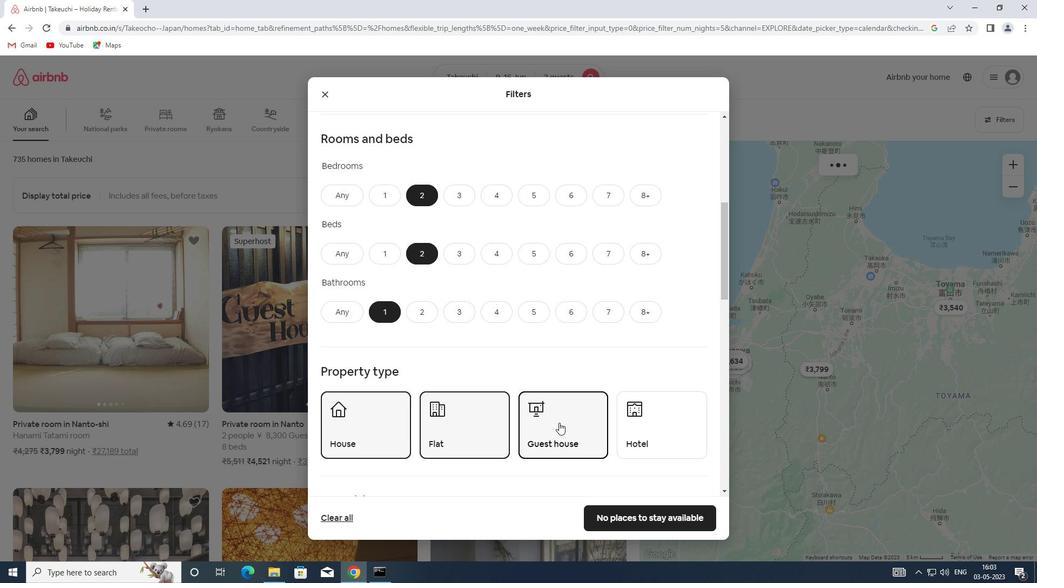 
Action: Mouse scrolled (559, 421) with delta (0, 0)
Screenshot: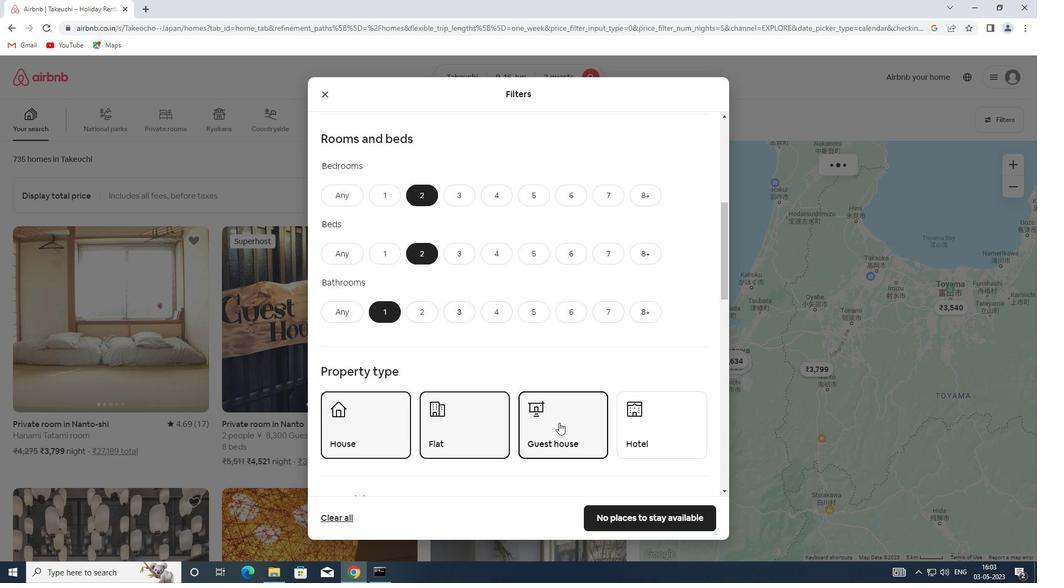 
Action: Mouse scrolled (559, 421) with delta (0, 0)
Screenshot: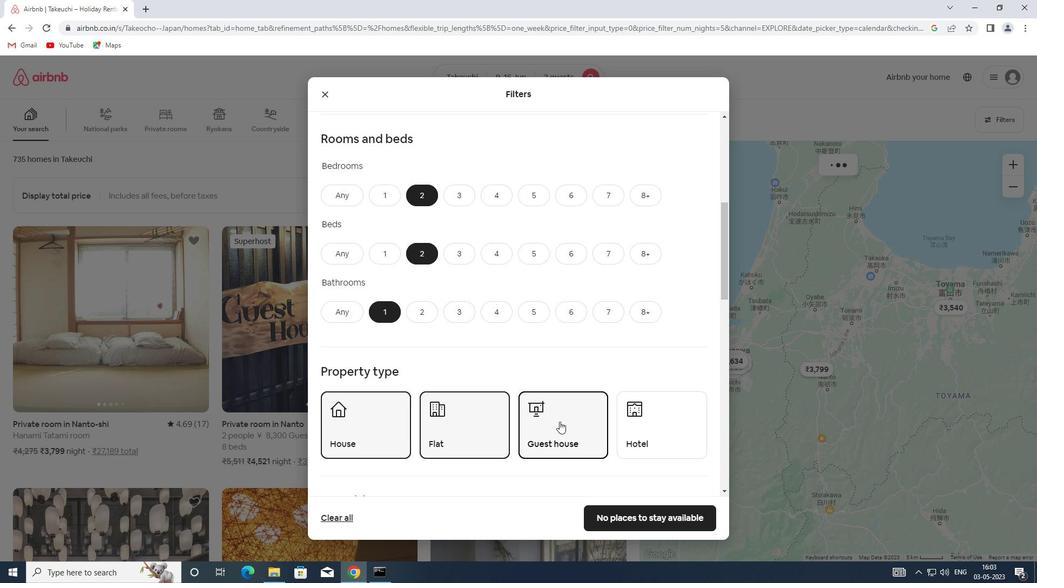 
Action: Mouse moved to (559, 418)
Screenshot: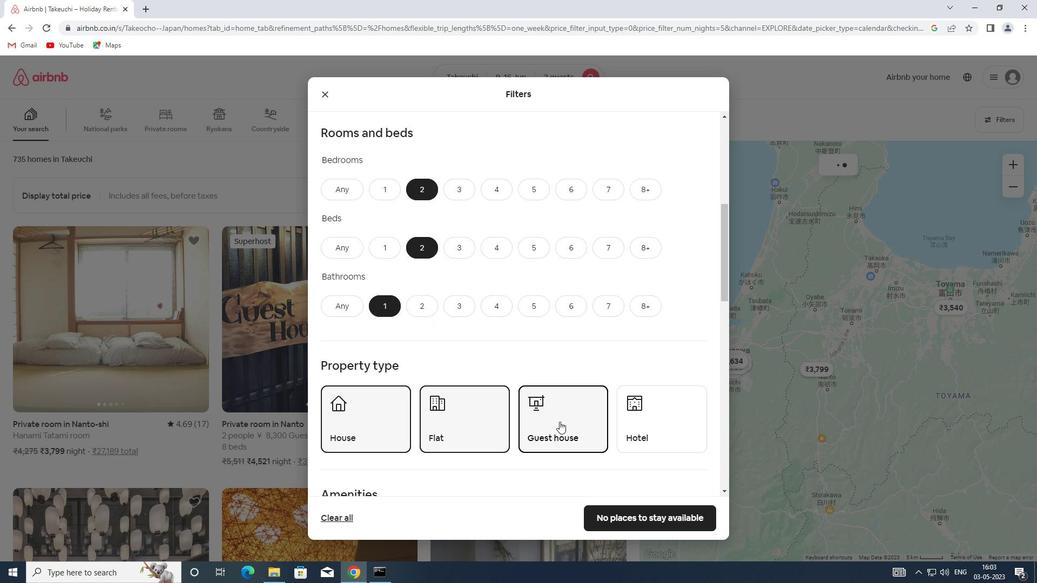 
Action: Mouse scrolled (559, 418) with delta (0, 0)
Screenshot: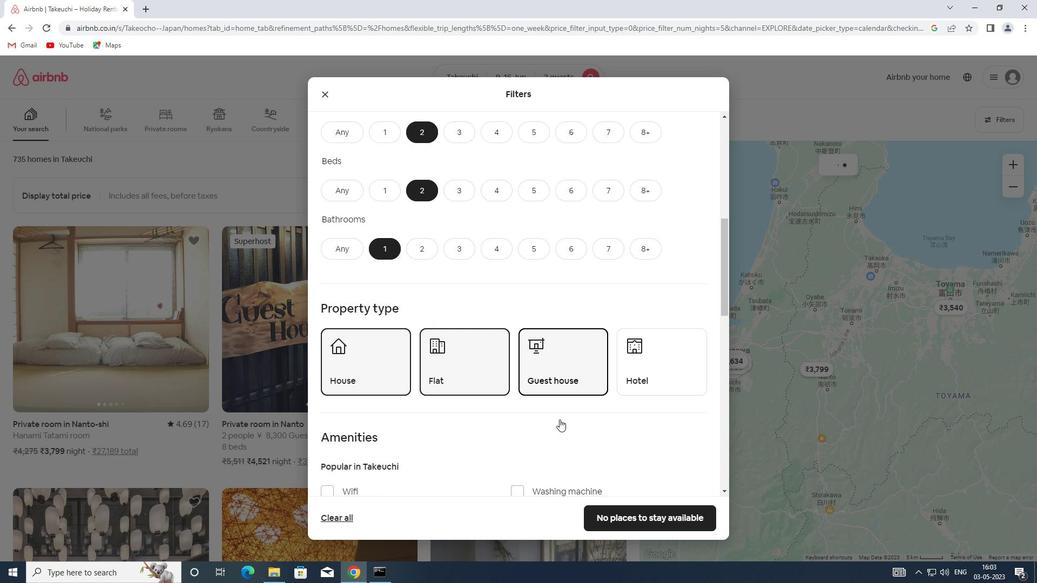 
Action: Mouse scrolled (559, 418) with delta (0, 0)
Screenshot: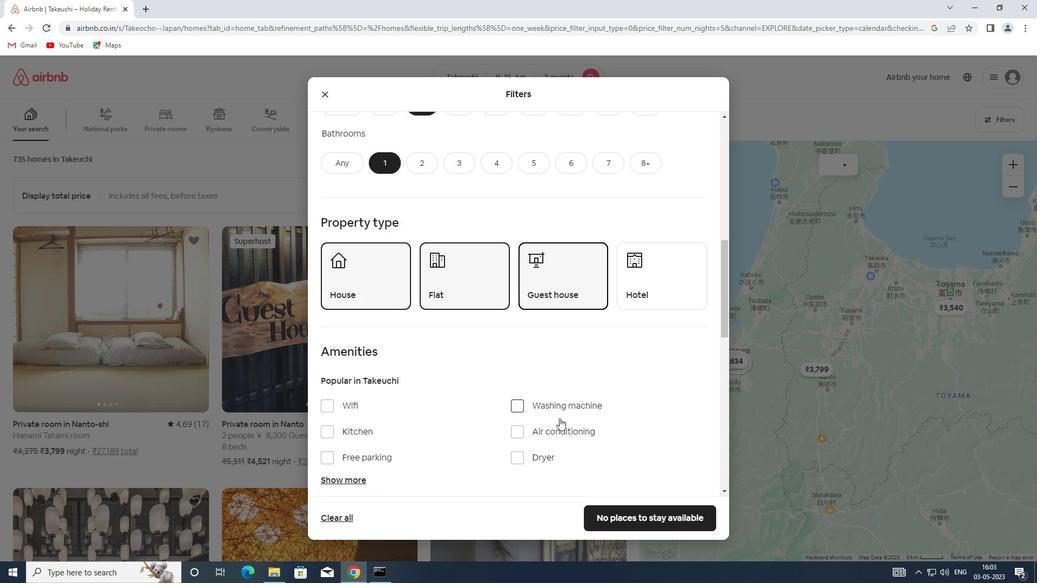 
Action: Mouse scrolled (559, 418) with delta (0, 0)
Screenshot: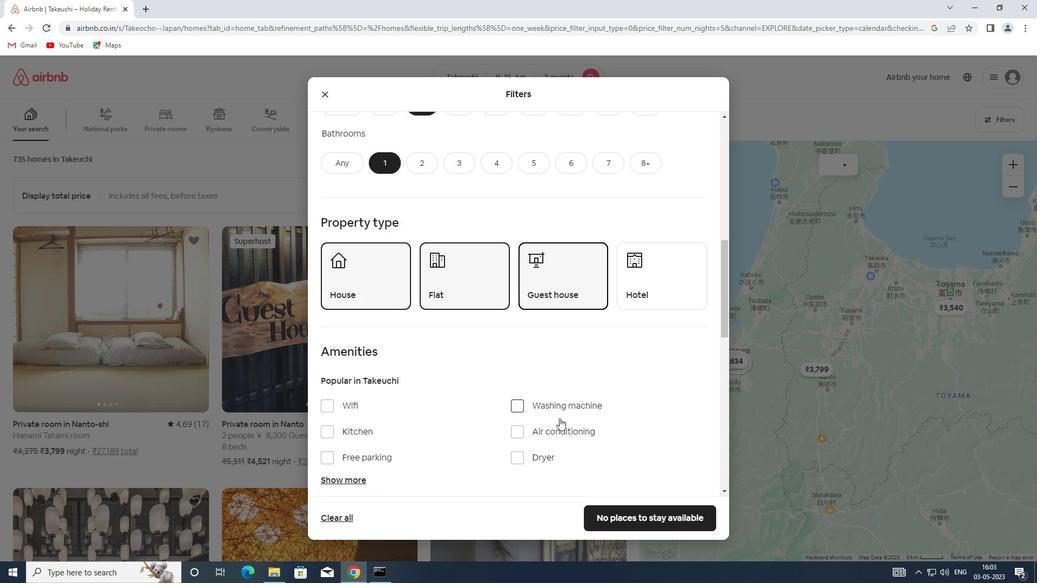 
Action: Mouse moved to (684, 425)
Screenshot: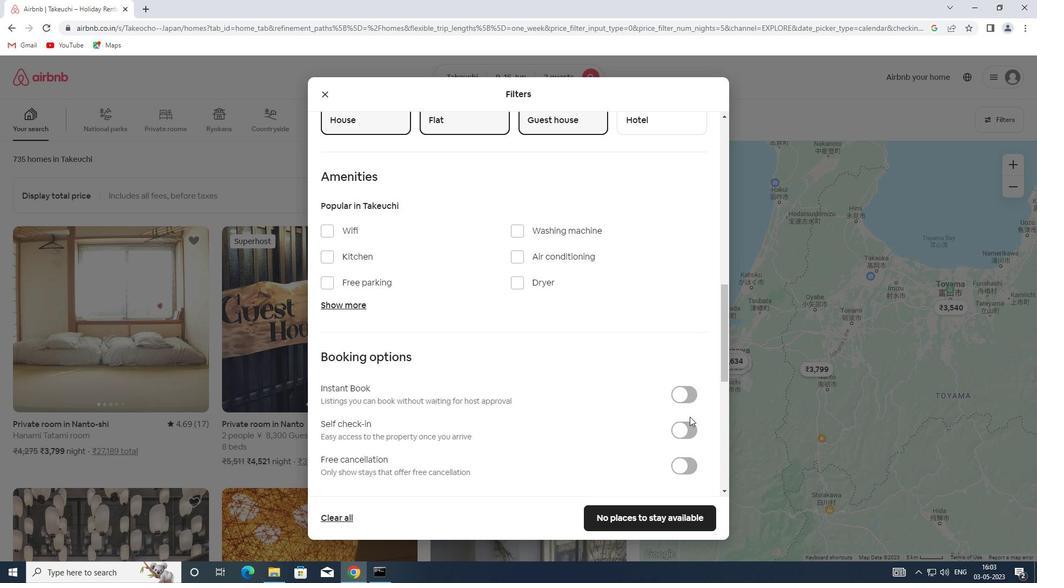 
Action: Mouse pressed left at (684, 425)
Screenshot: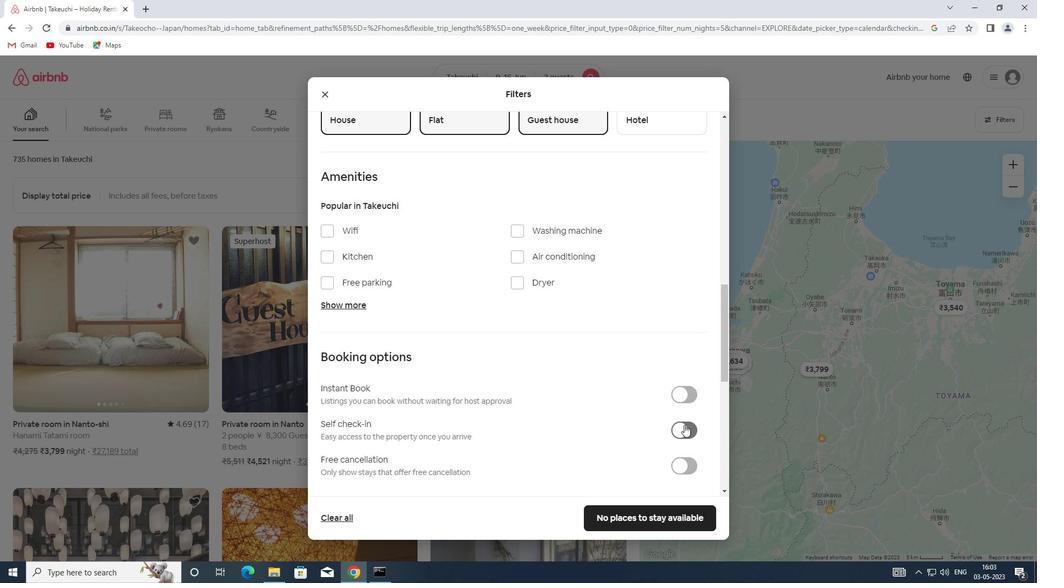 
Action: Mouse moved to (591, 416)
Screenshot: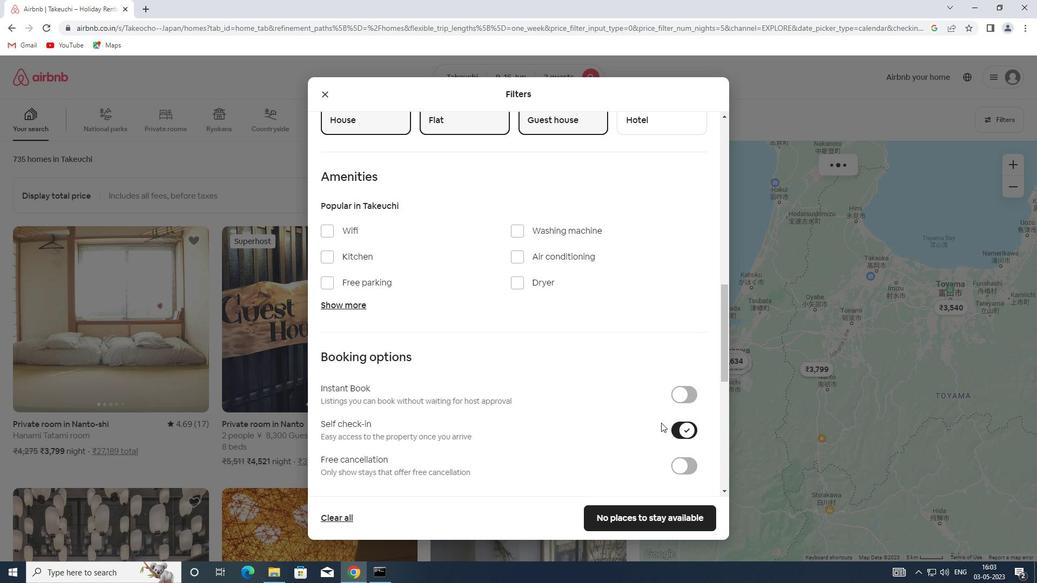 
Action: Mouse scrolled (591, 415) with delta (0, 0)
Screenshot: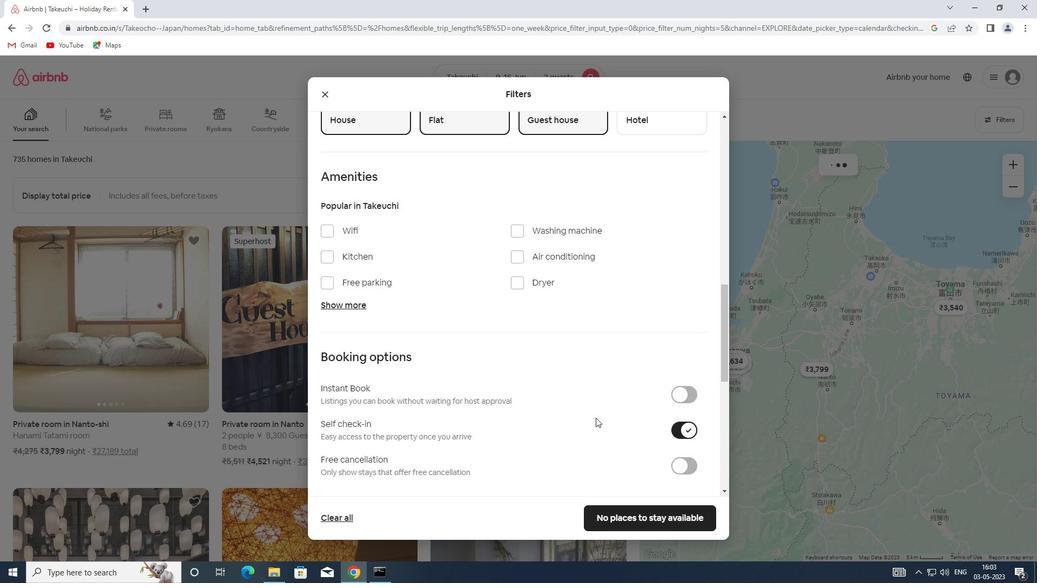 
Action: Mouse scrolled (591, 415) with delta (0, 0)
Screenshot: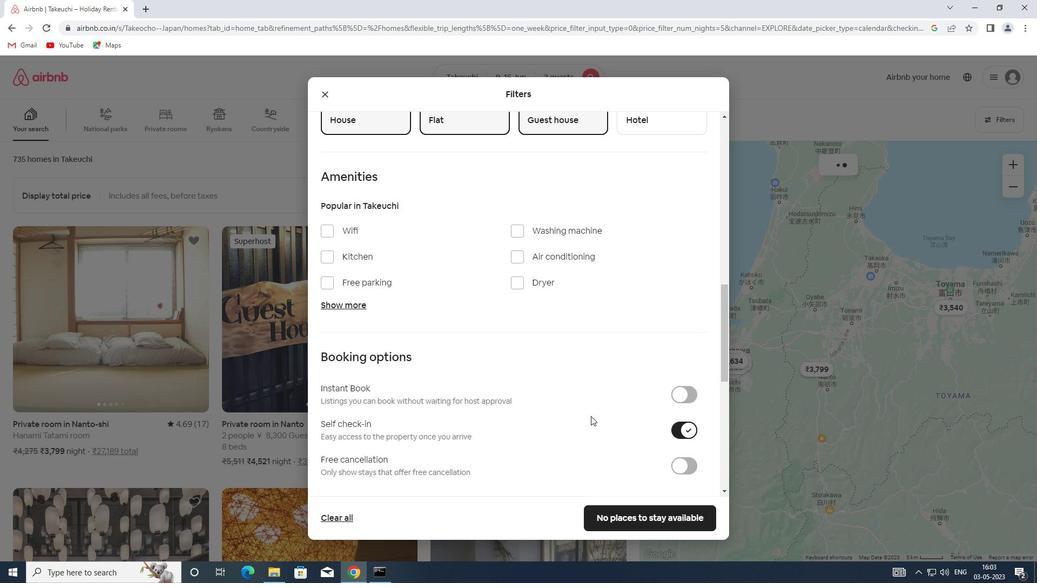 
Action: Mouse scrolled (591, 415) with delta (0, 0)
Screenshot: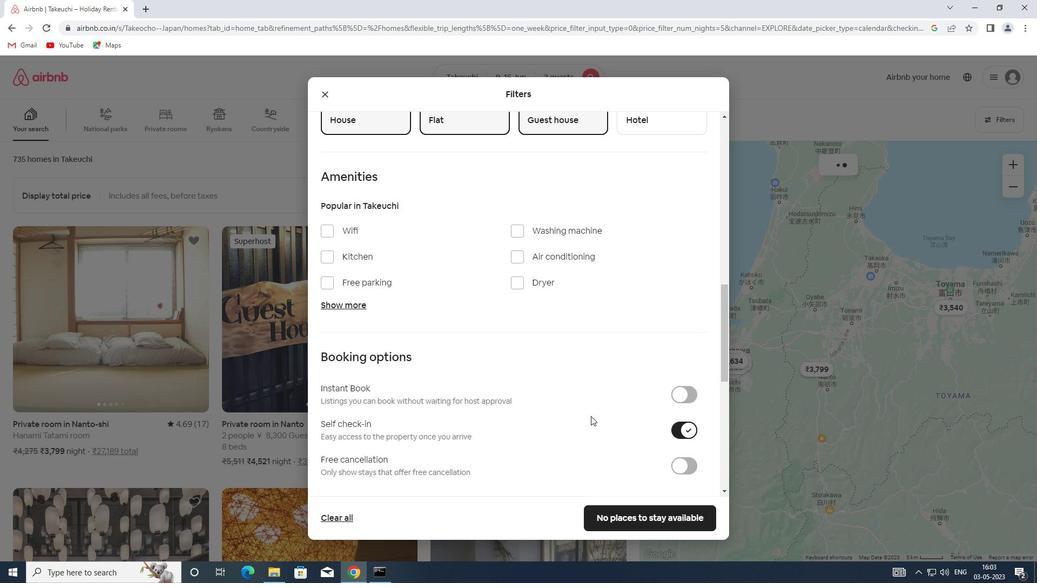 
Action: Mouse scrolled (591, 415) with delta (0, 0)
Screenshot: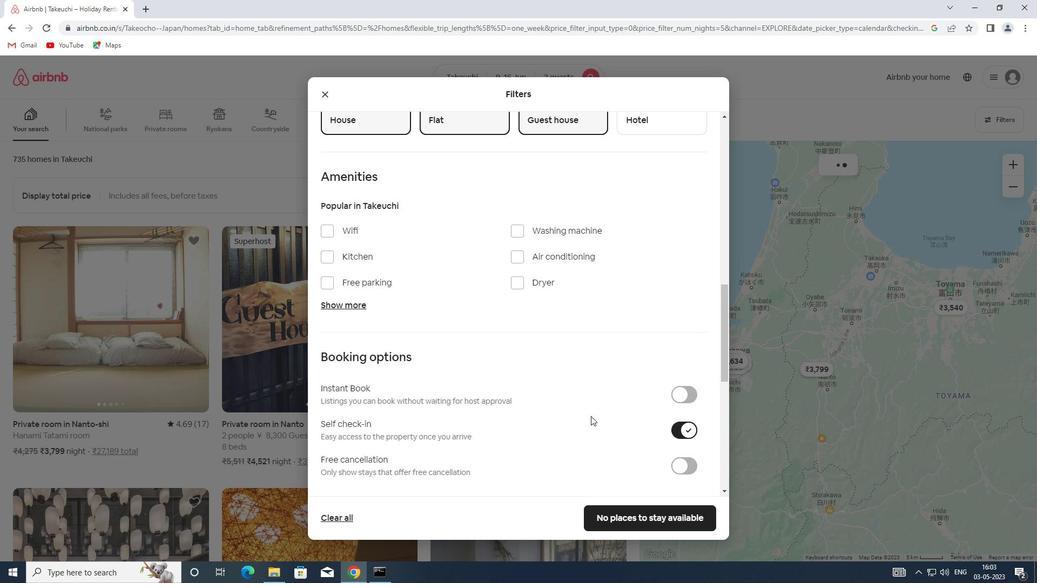 
Action: Mouse moved to (566, 401)
Screenshot: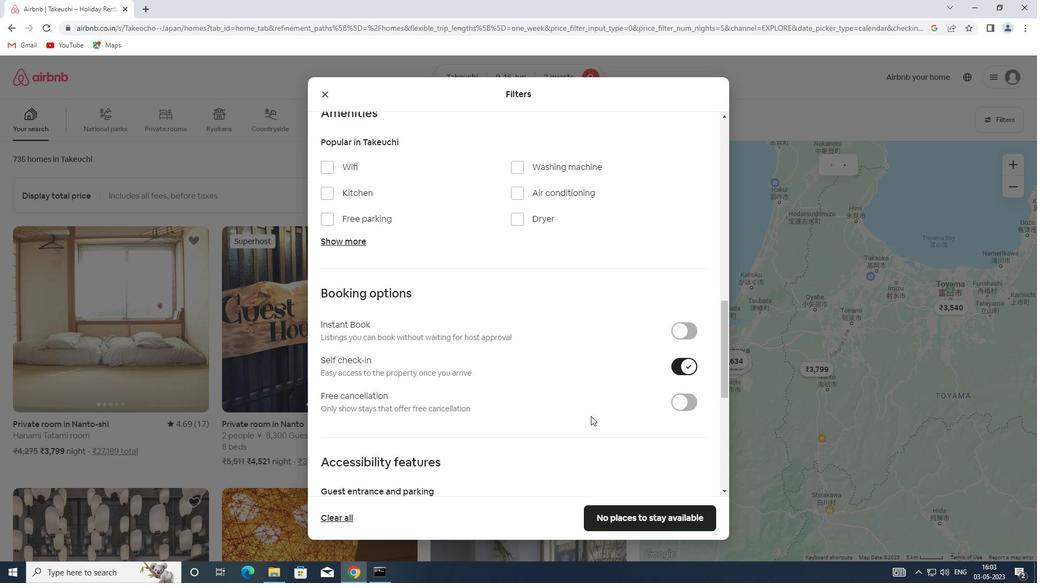 
Action: Mouse scrolled (566, 401) with delta (0, 0)
Screenshot: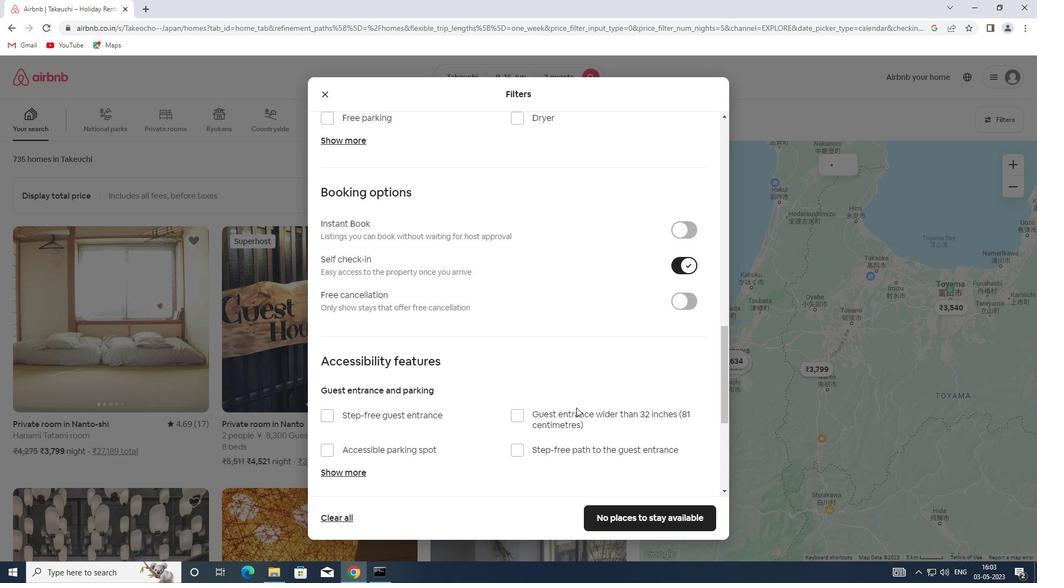 
Action: Mouse scrolled (566, 401) with delta (0, 0)
Screenshot: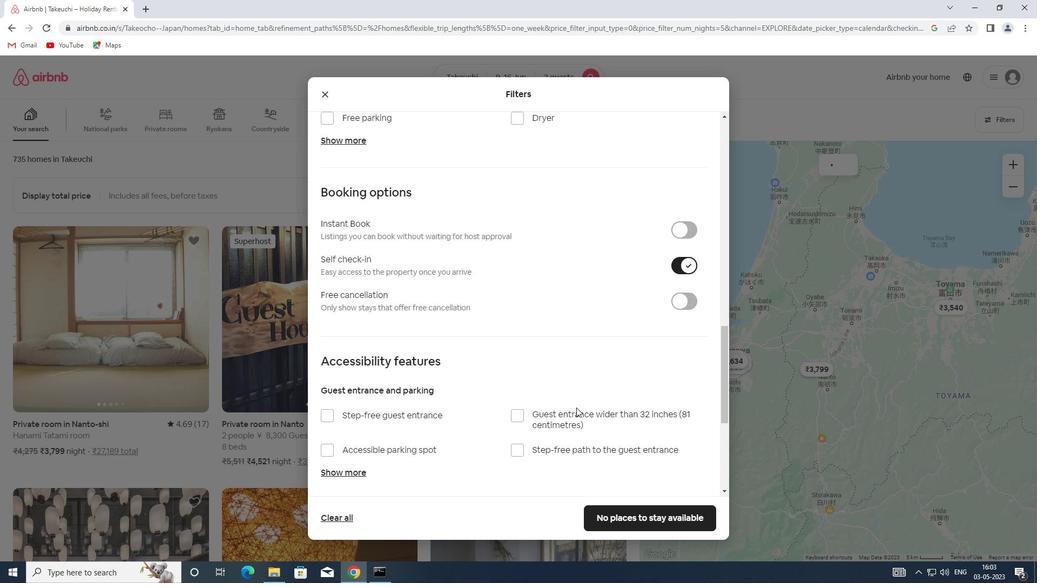 
Action: Mouse moved to (360, 431)
Screenshot: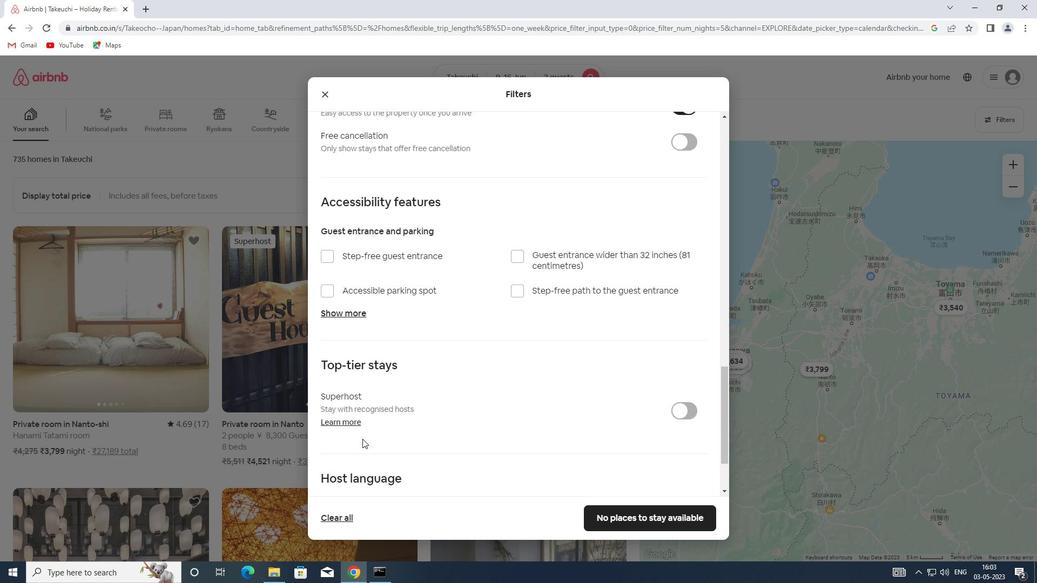 
Action: Mouse scrolled (360, 430) with delta (0, 0)
Screenshot: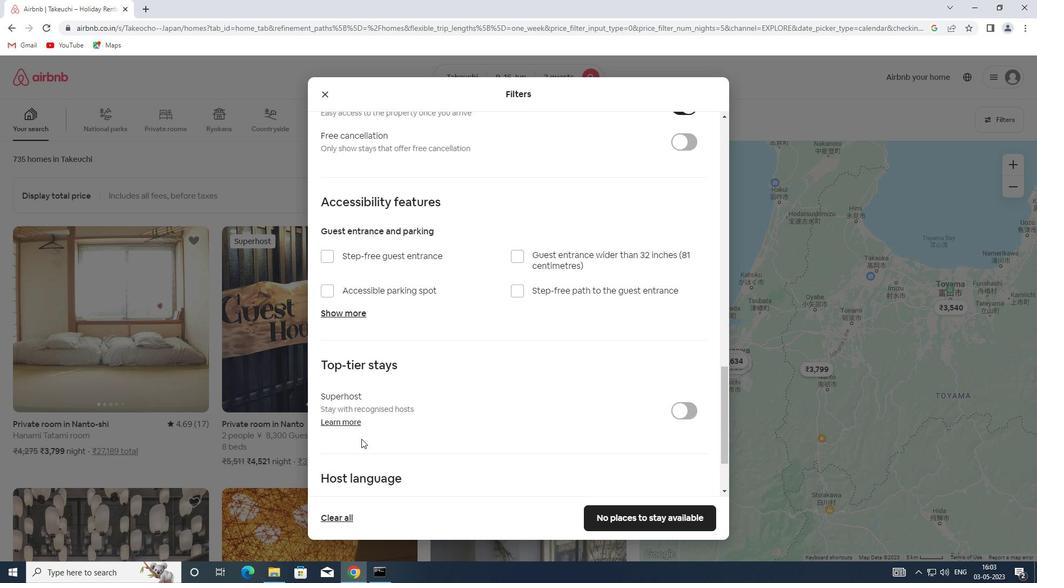 
Action: Mouse scrolled (360, 430) with delta (0, 0)
Screenshot: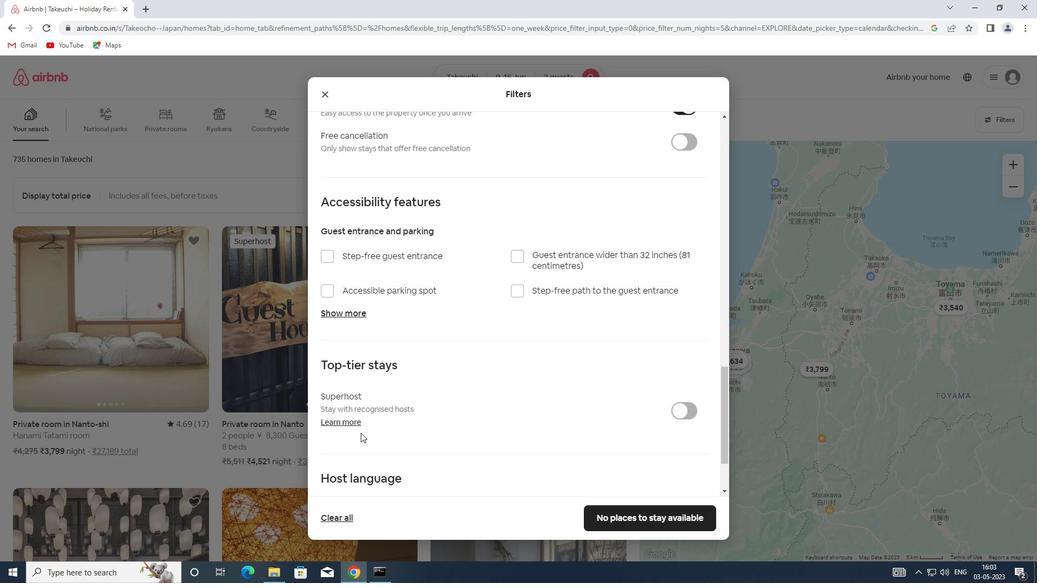 
Action: Mouse scrolled (360, 430) with delta (0, 0)
Screenshot: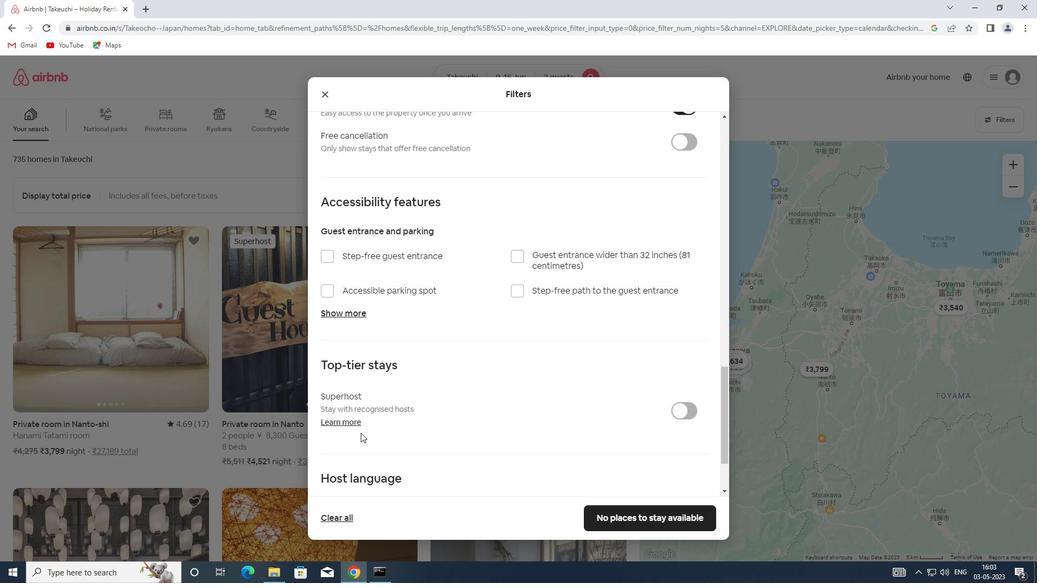 
Action: Mouse scrolled (360, 430) with delta (0, 0)
Screenshot: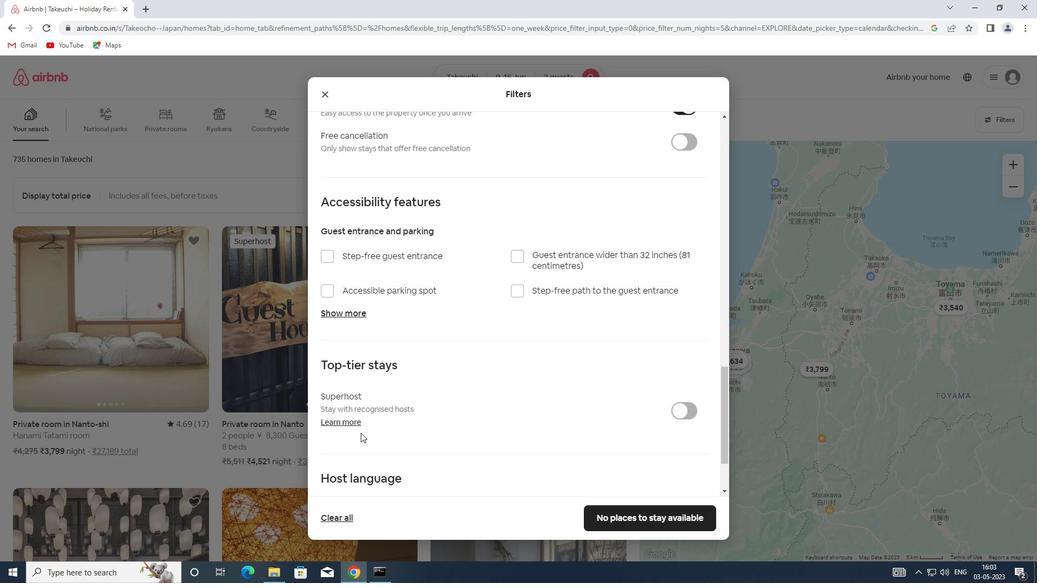 
Action: Mouse scrolled (360, 430) with delta (0, 0)
Screenshot: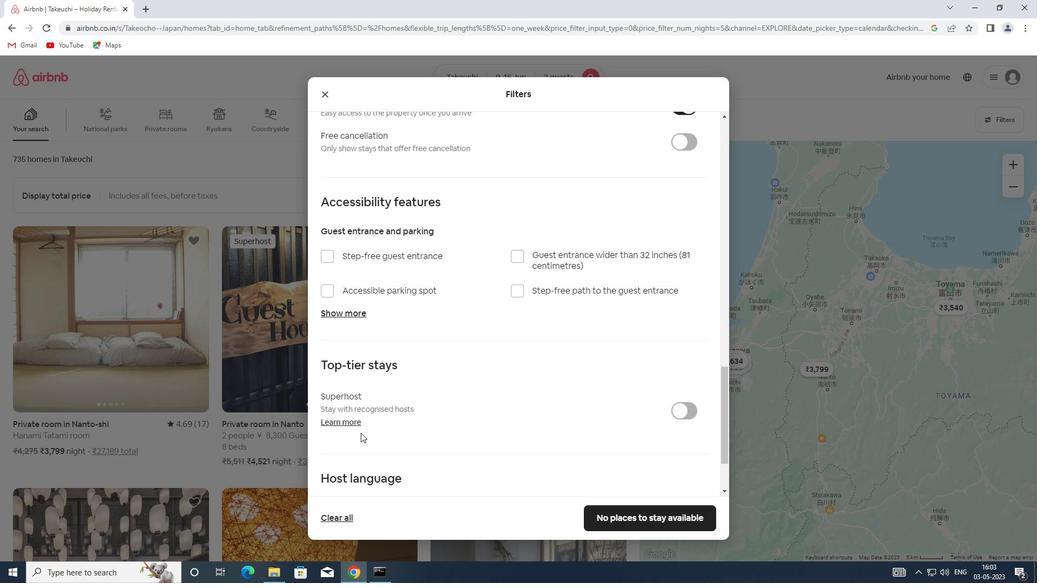 
Action: Mouse moved to (359, 420)
Screenshot: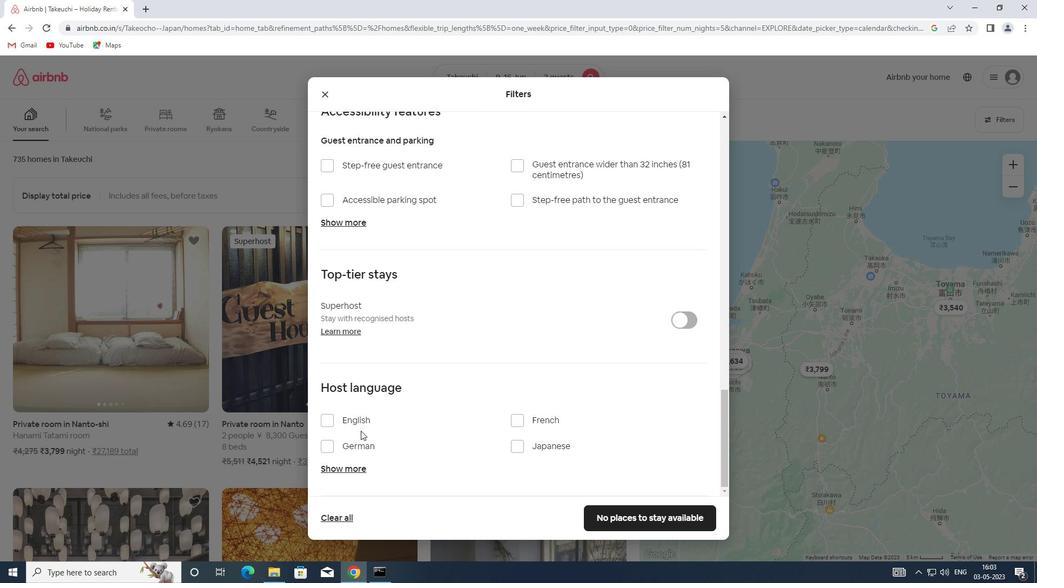 
Action: Mouse pressed left at (359, 420)
Screenshot: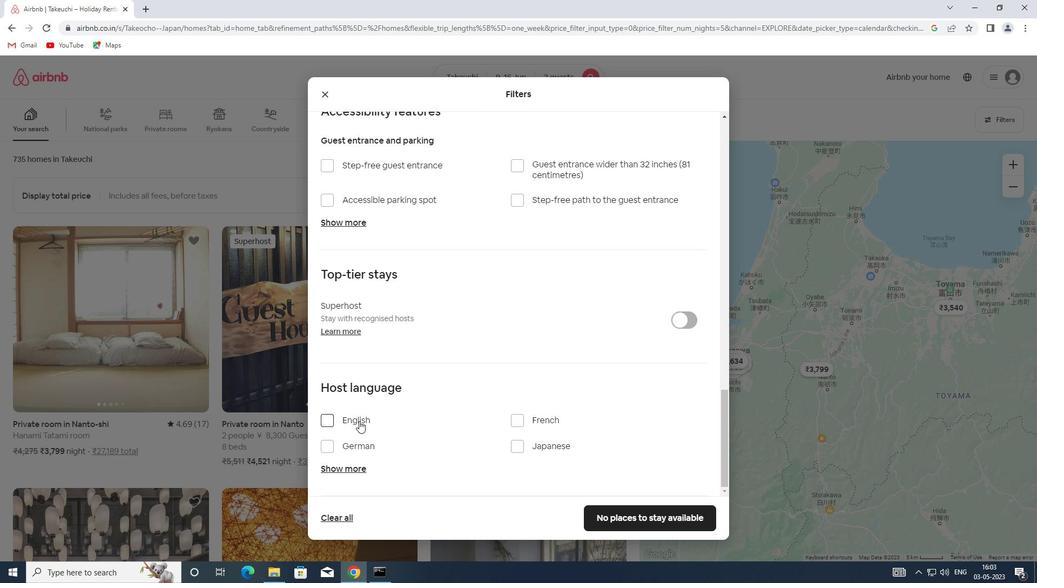 
Action: Mouse moved to (620, 512)
Screenshot: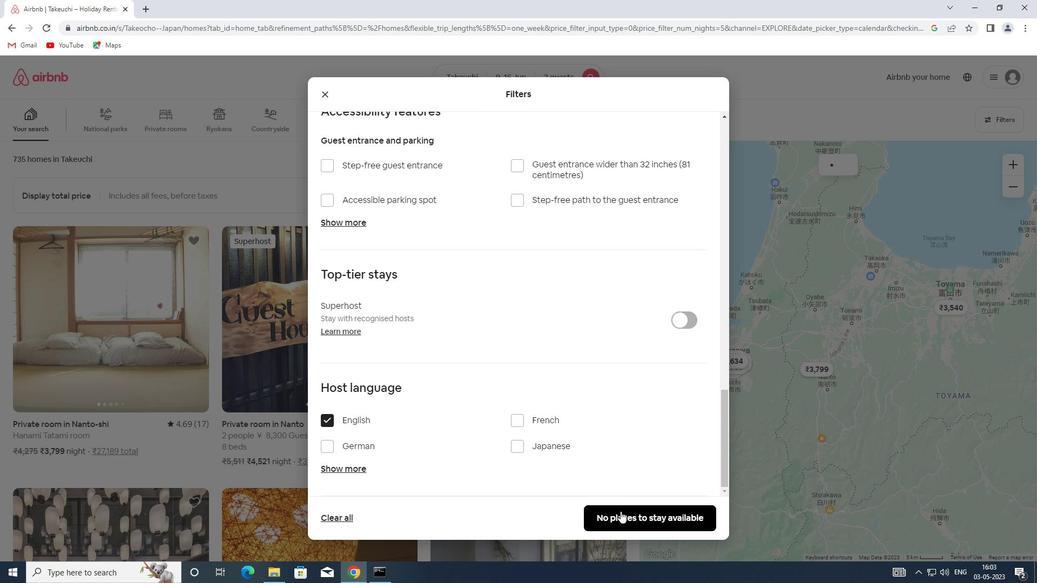 
Action: Mouse pressed left at (620, 512)
Screenshot: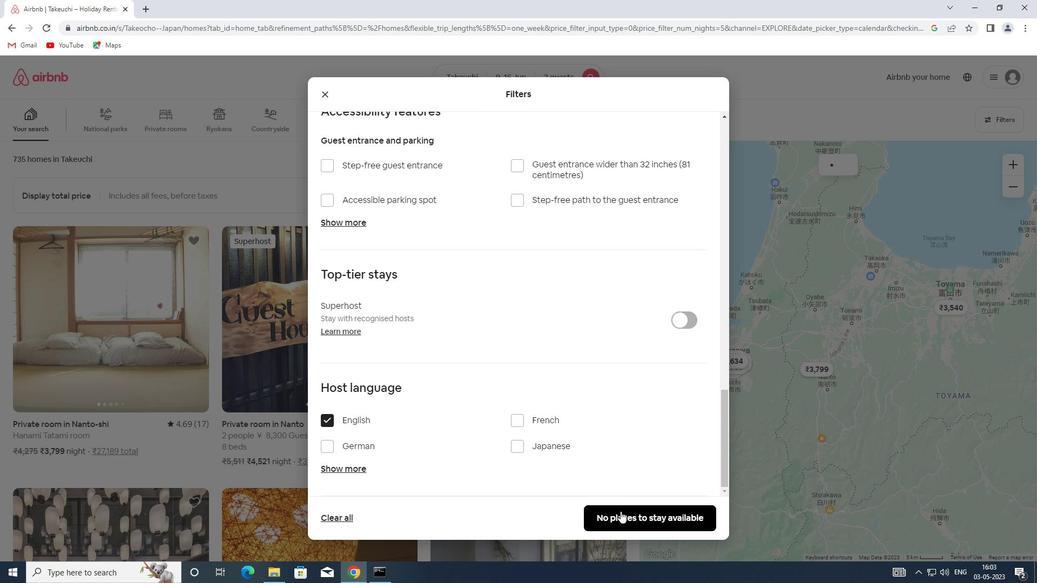 
Action: Mouse moved to (621, 512)
Screenshot: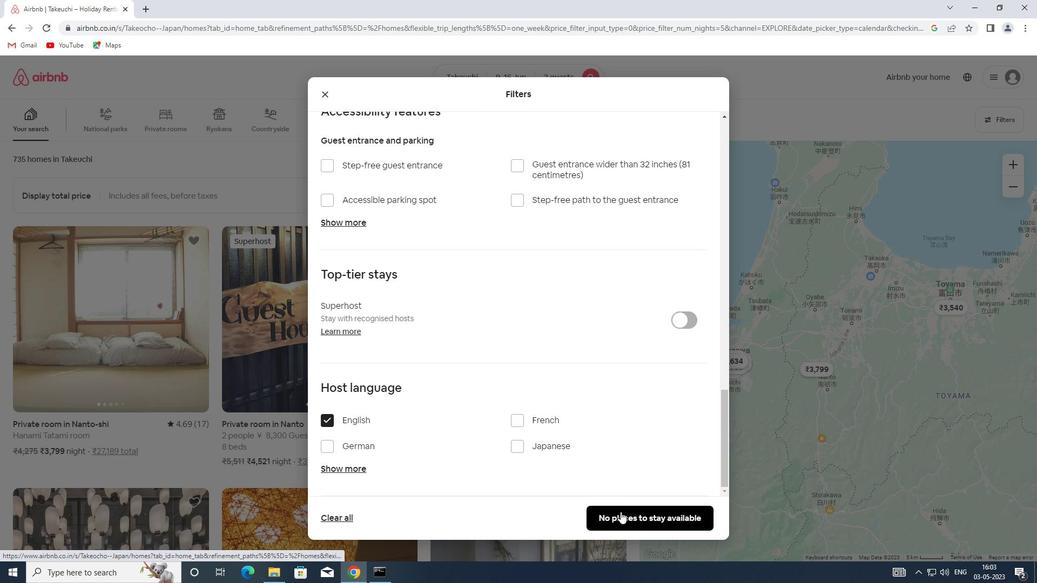 
